 Task: Create a due date automation trigger when advanced on, on the monday of the week before a card is due add fields with custom field "Resume" set to a date not in this week at 11:00 AM.
Action: Mouse moved to (1124, 87)
Screenshot: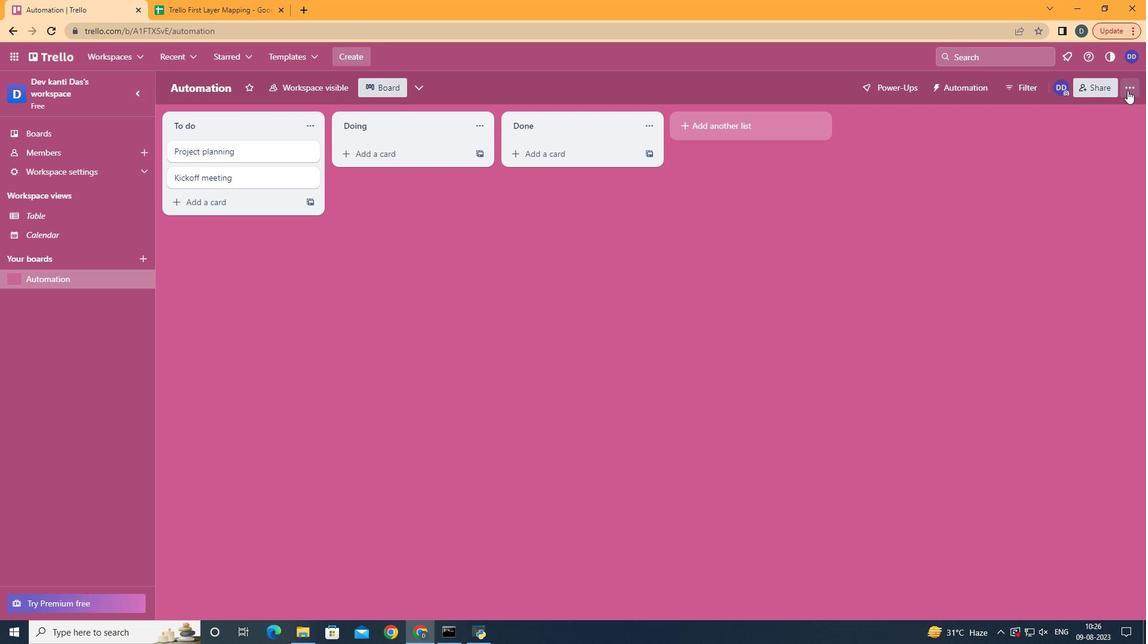
Action: Mouse pressed left at (1124, 87)
Screenshot: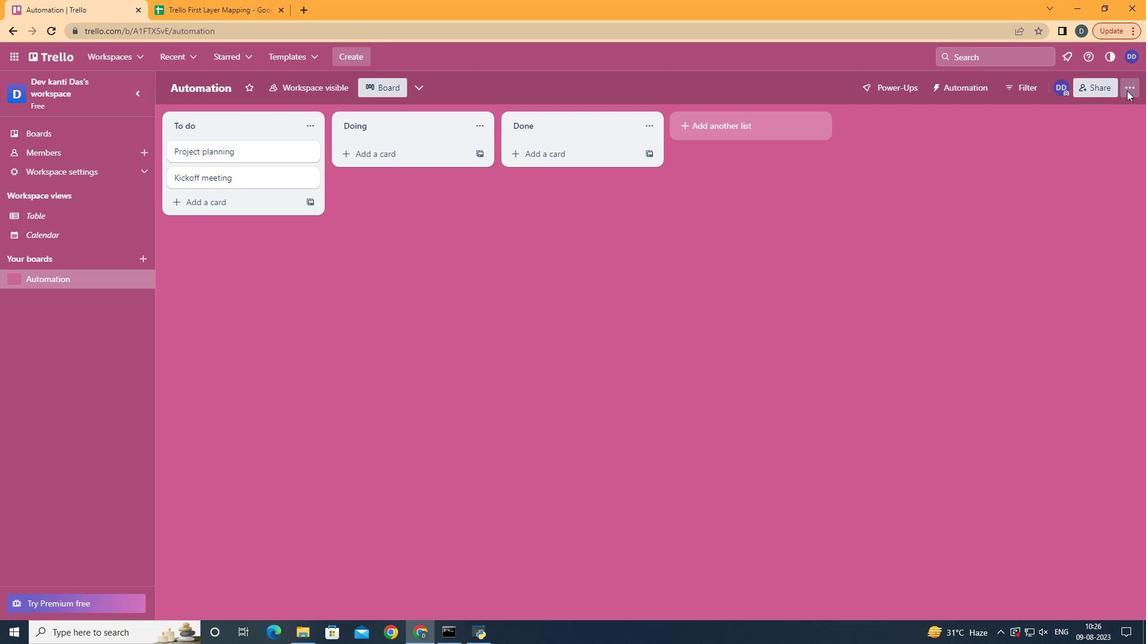 
Action: Mouse moved to (1035, 266)
Screenshot: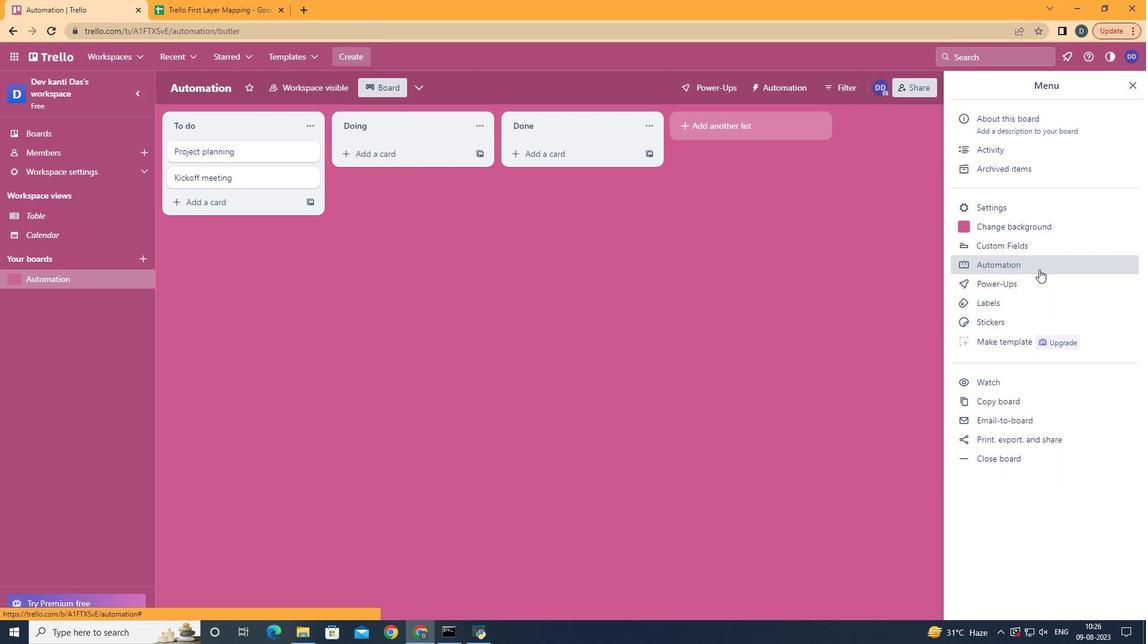 
Action: Mouse pressed left at (1035, 266)
Screenshot: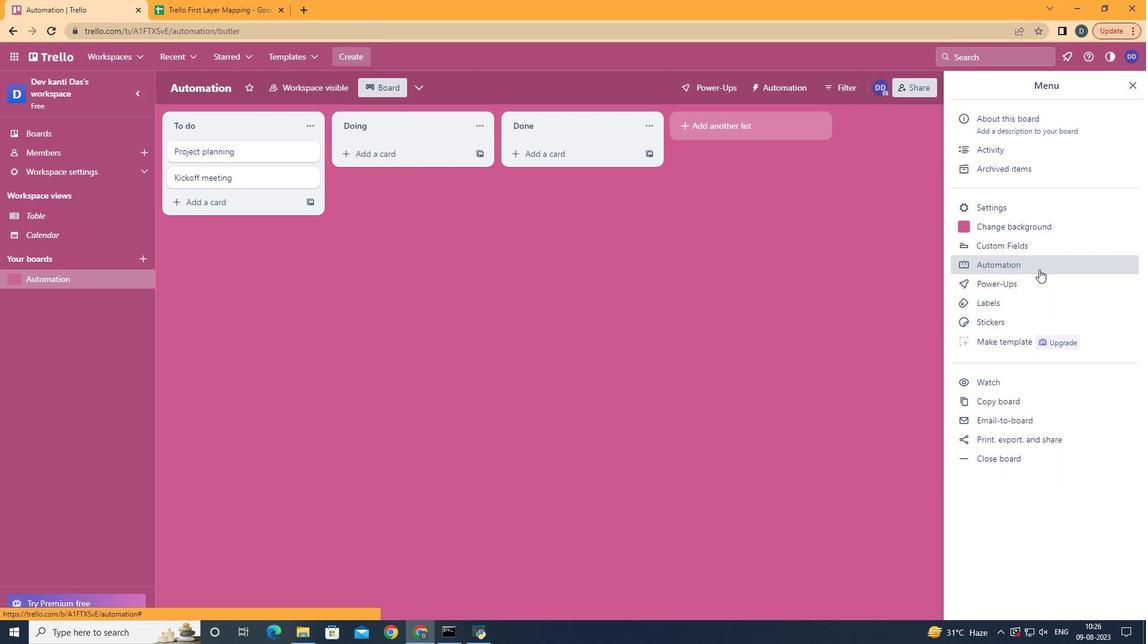 
Action: Mouse moved to (195, 230)
Screenshot: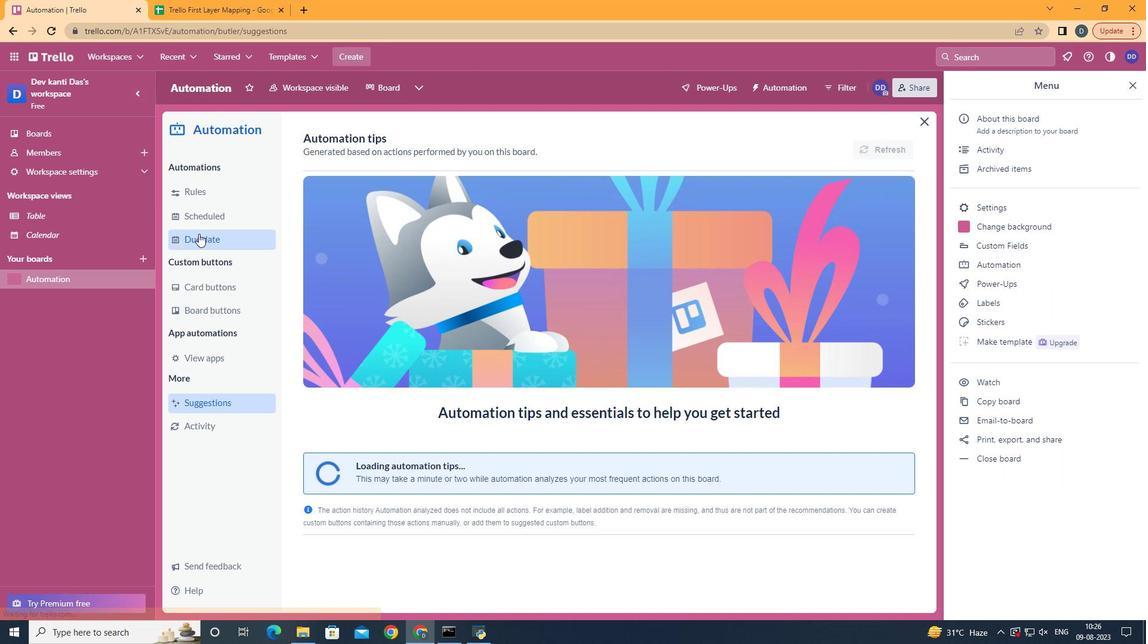 
Action: Mouse pressed left at (195, 230)
Screenshot: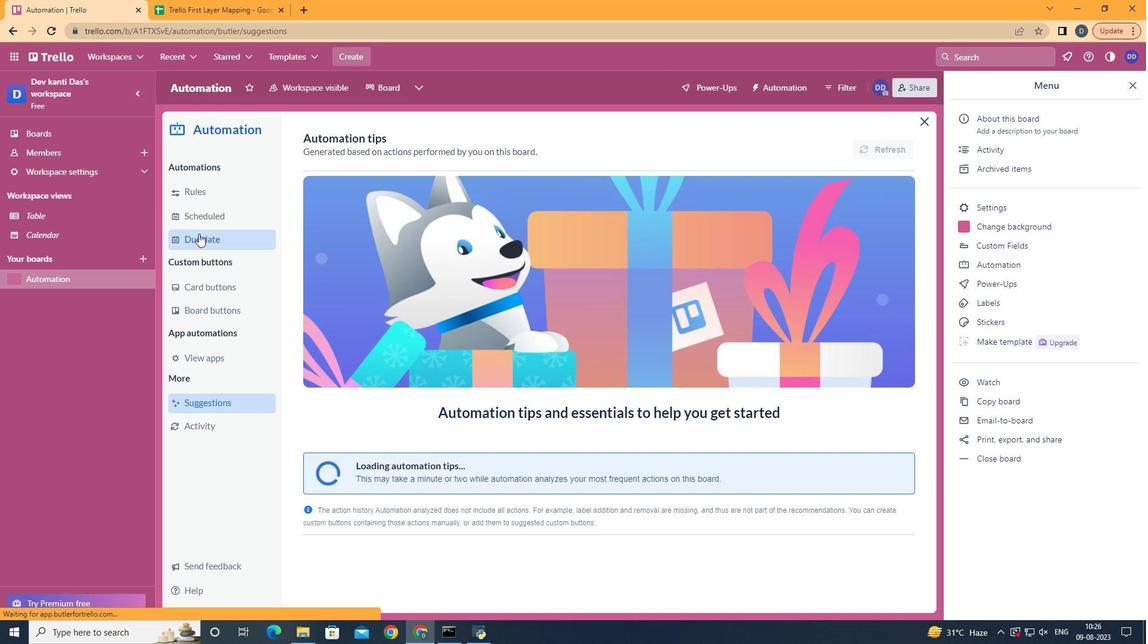 
Action: Mouse moved to (834, 139)
Screenshot: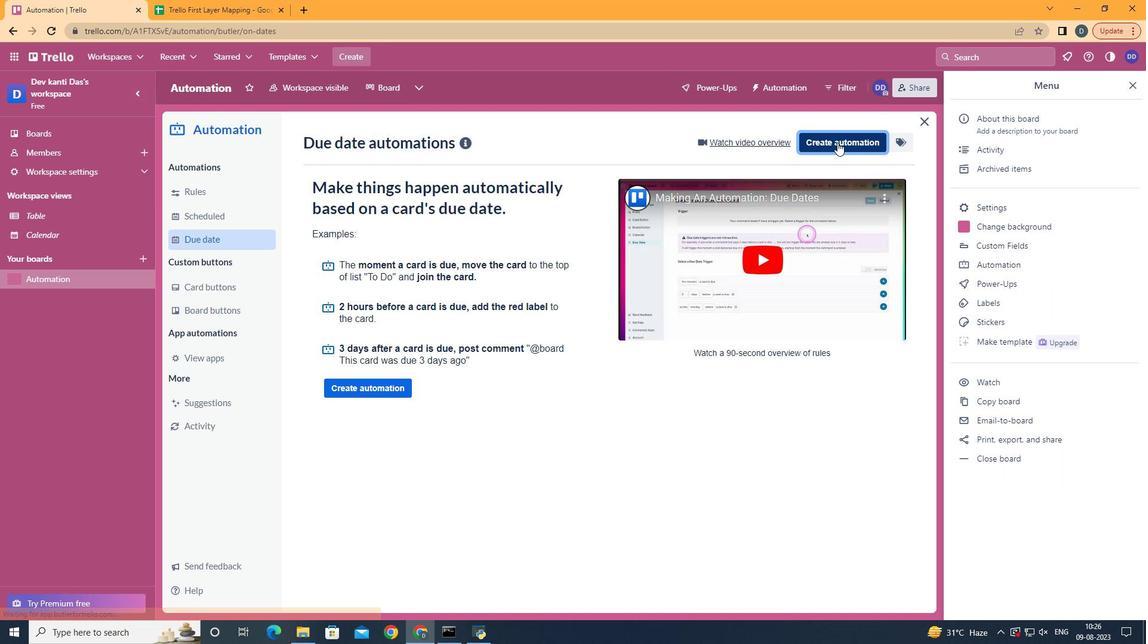 
Action: Mouse pressed left at (834, 139)
Screenshot: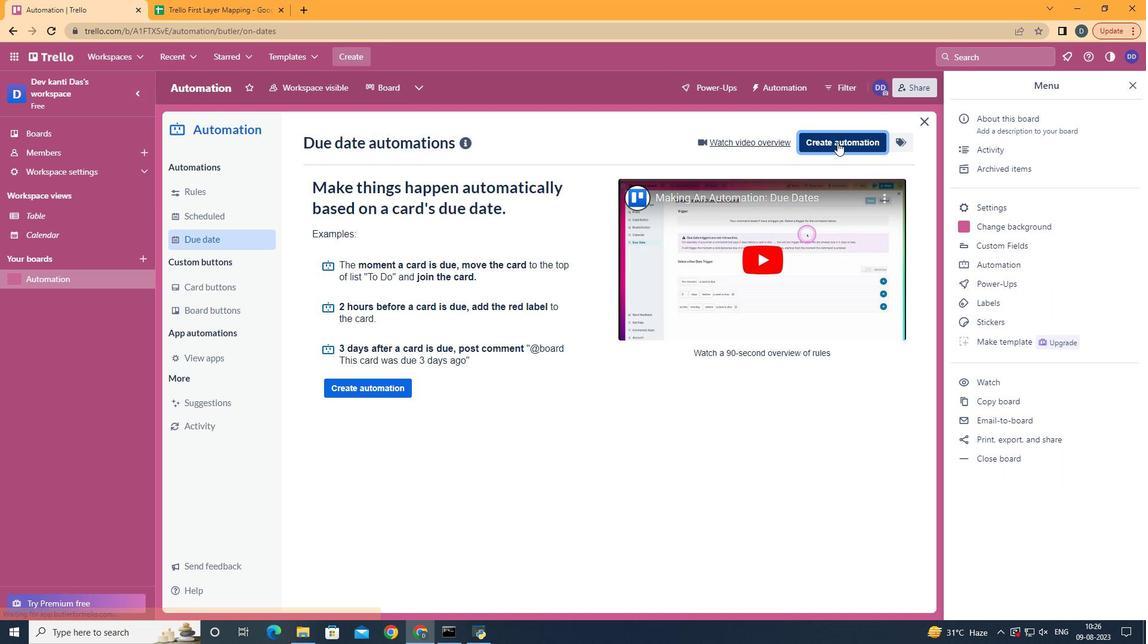 
Action: Mouse moved to (632, 248)
Screenshot: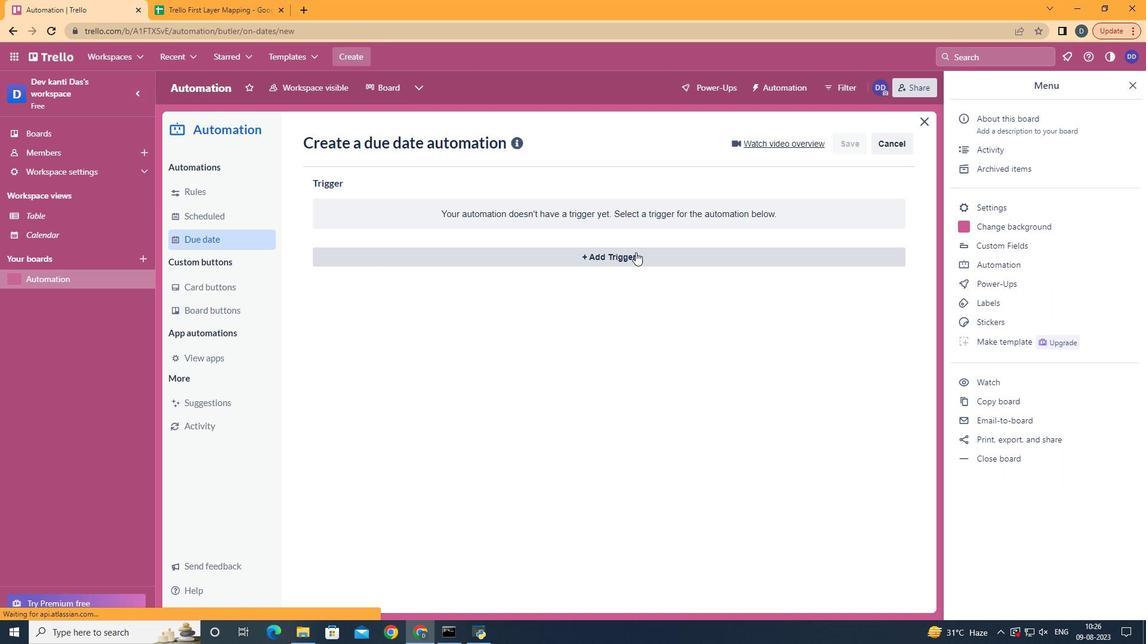 
Action: Mouse pressed left at (632, 248)
Screenshot: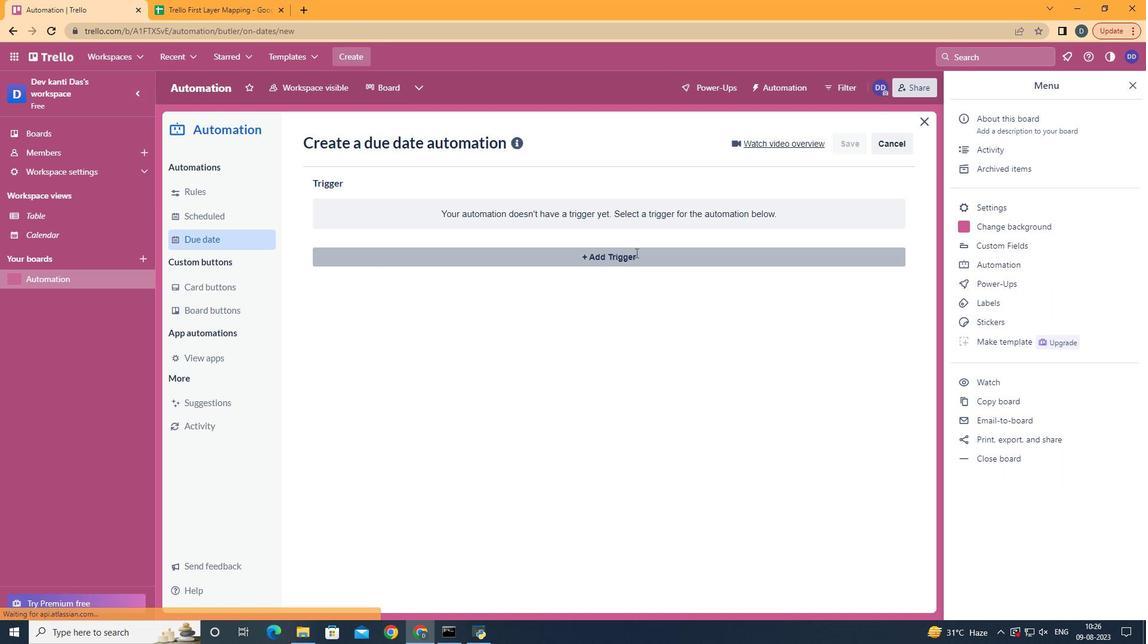 
Action: Mouse moved to (416, 570)
Screenshot: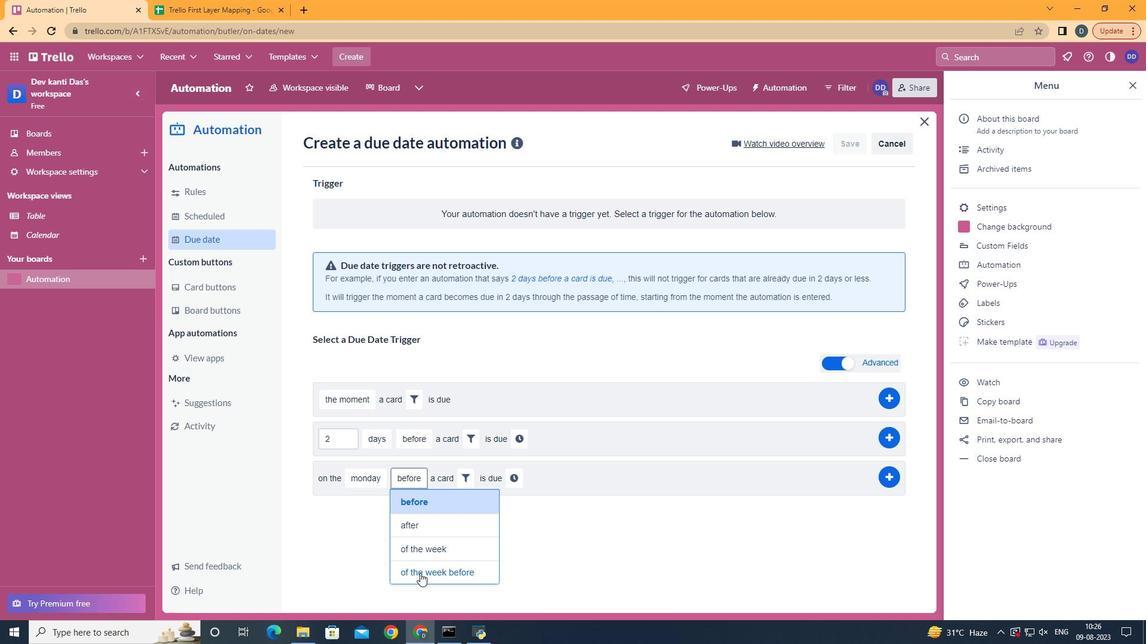 
Action: Mouse pressed left at (416, 570)
Screenshot: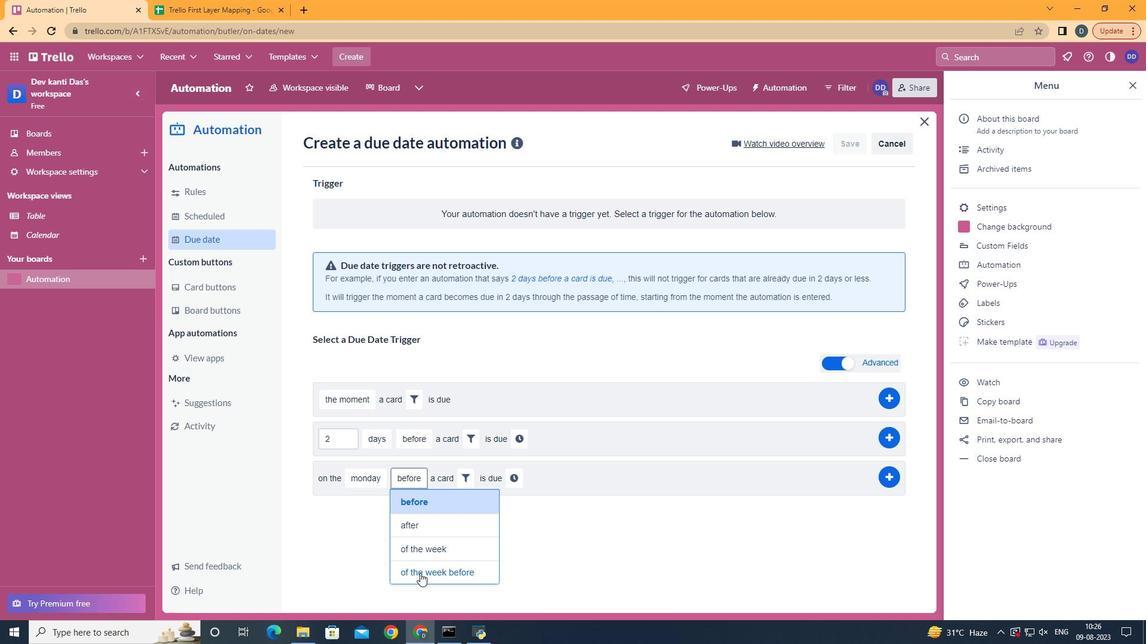 
Action: Mouse moved to (524, 470)
Screenshot: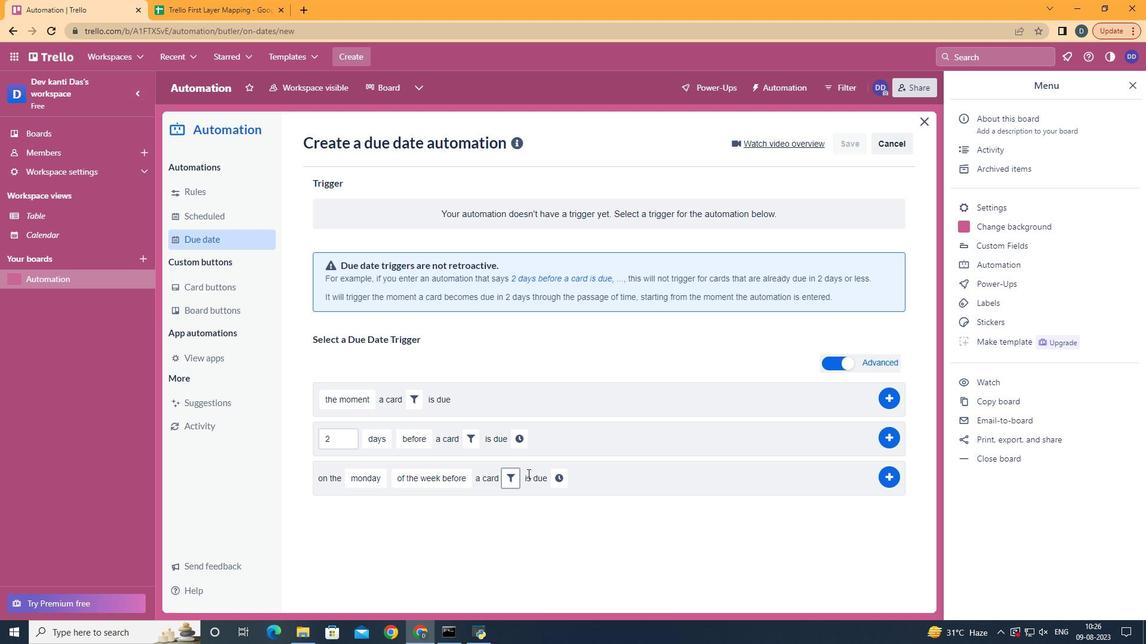 
Action: Mouse pressed left at (499, 472)
Screenshot: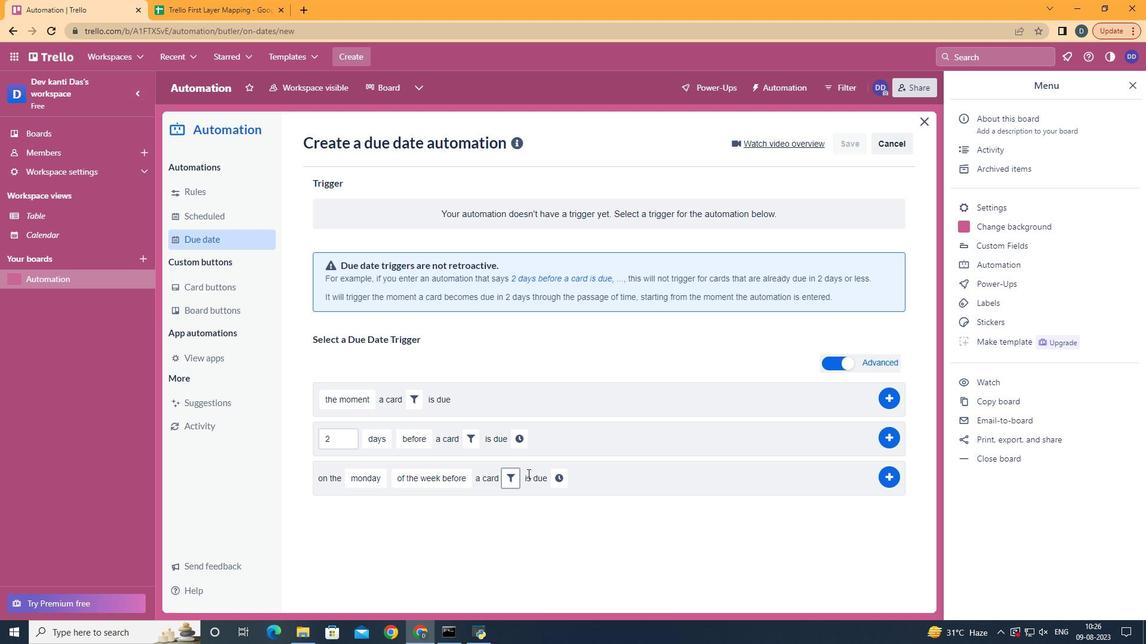 
Action: Mouse pressed left at (524, 470)
Screenshot: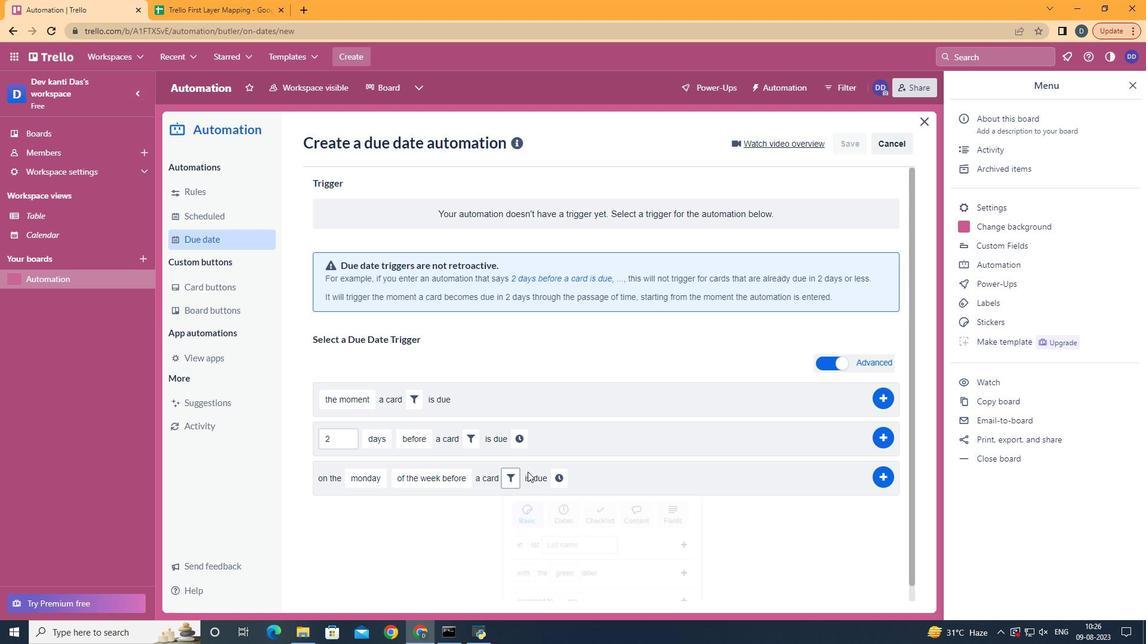 
Action: Mouse moved to (705, 513)
Screenshot: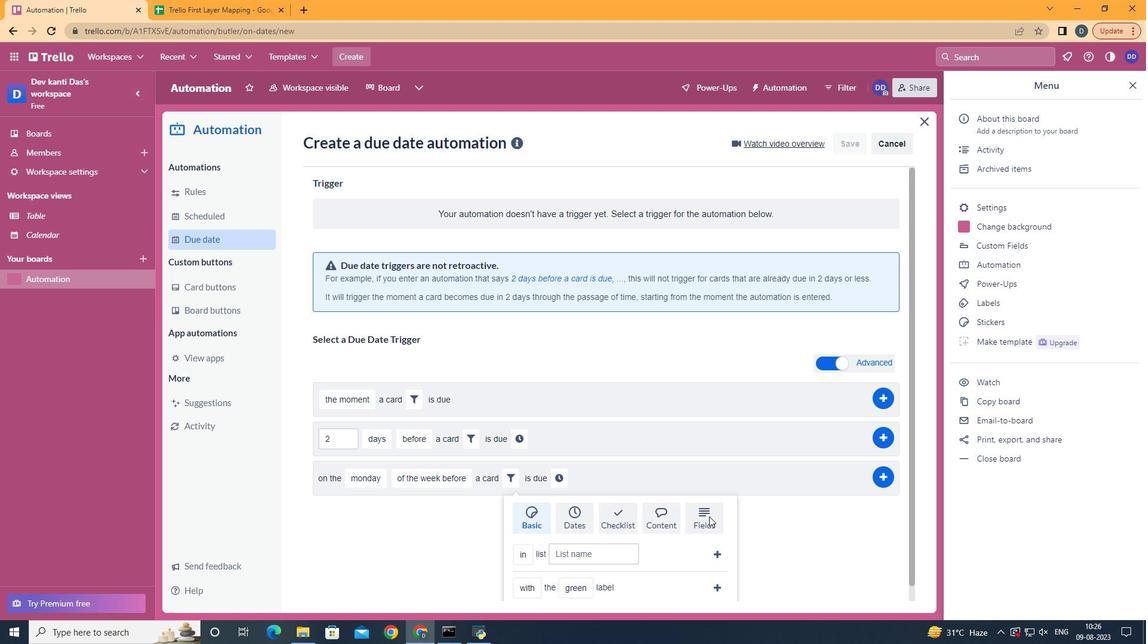 
Action: Mouse pressed left at (705, 513)
Screenshot: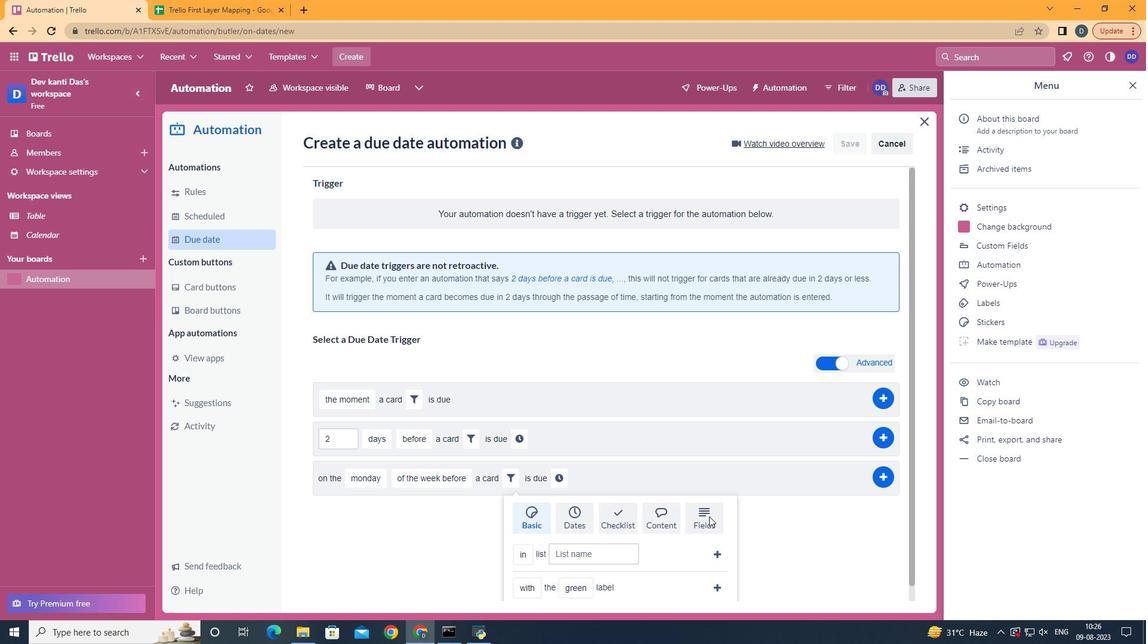 
Action: Mouse moved to (706, 511)
Screenshot: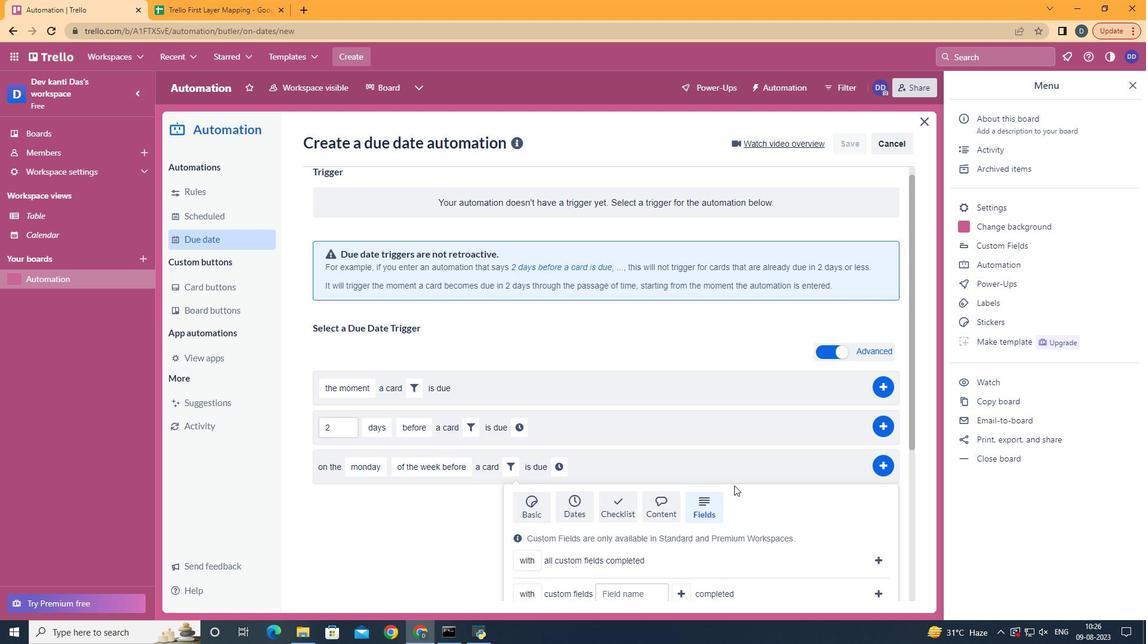 
Action: Mouse scrolled (706, 511) with delta (0, 0)
Screenshot: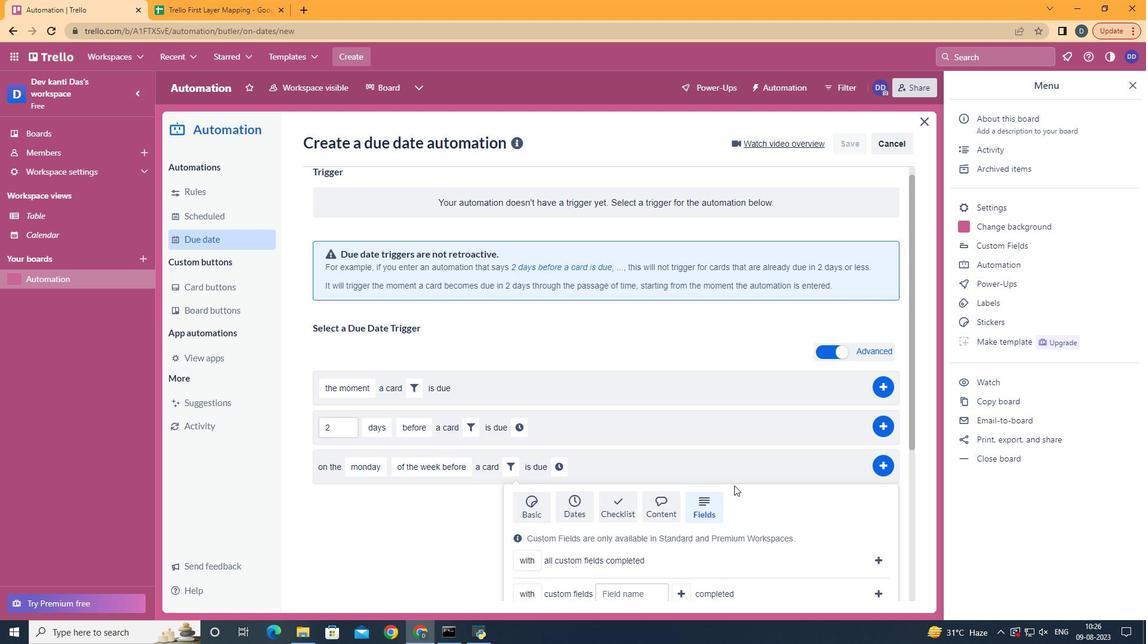 
Action: Mouse scrolled (706, 511) with delta (0, 0)
Screenshot: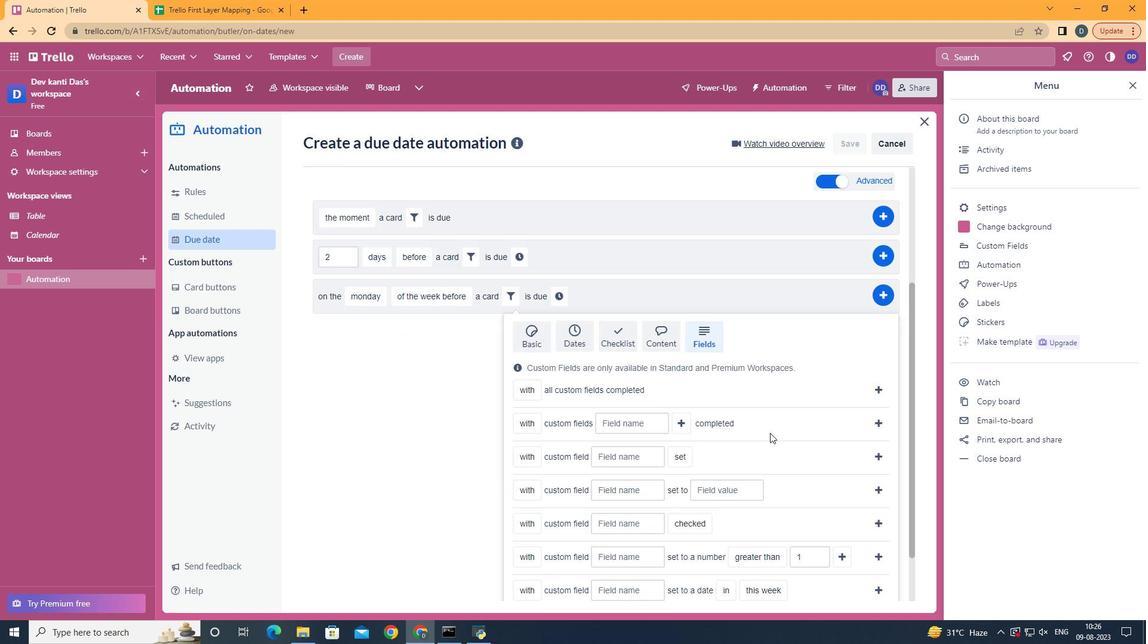 
Action: Mouse moved to (706, 510)
Screenshot: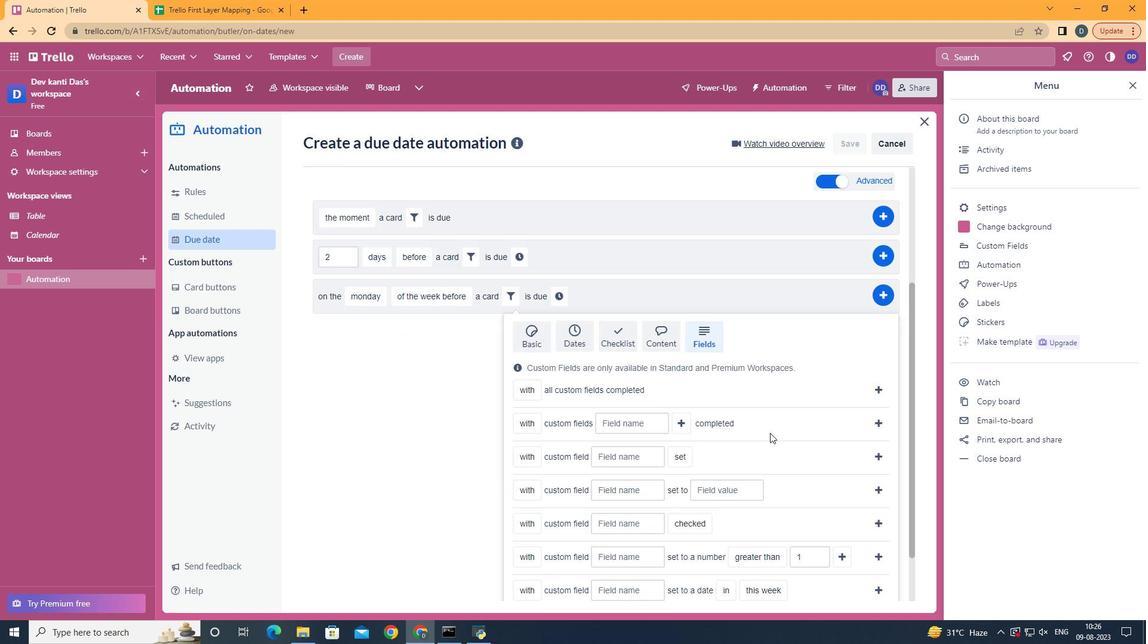 
Action: Mouse scrolled (706, 509) with delta (0, 0)
Screenshot: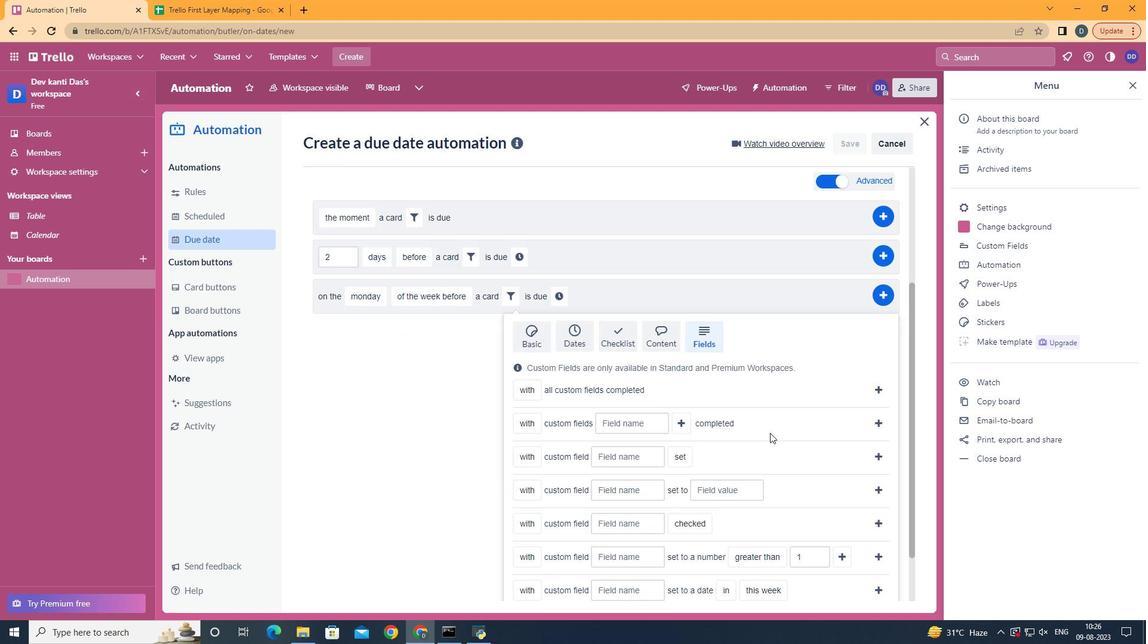 
Action: Mouse moved to (711, 504)
Screenshot: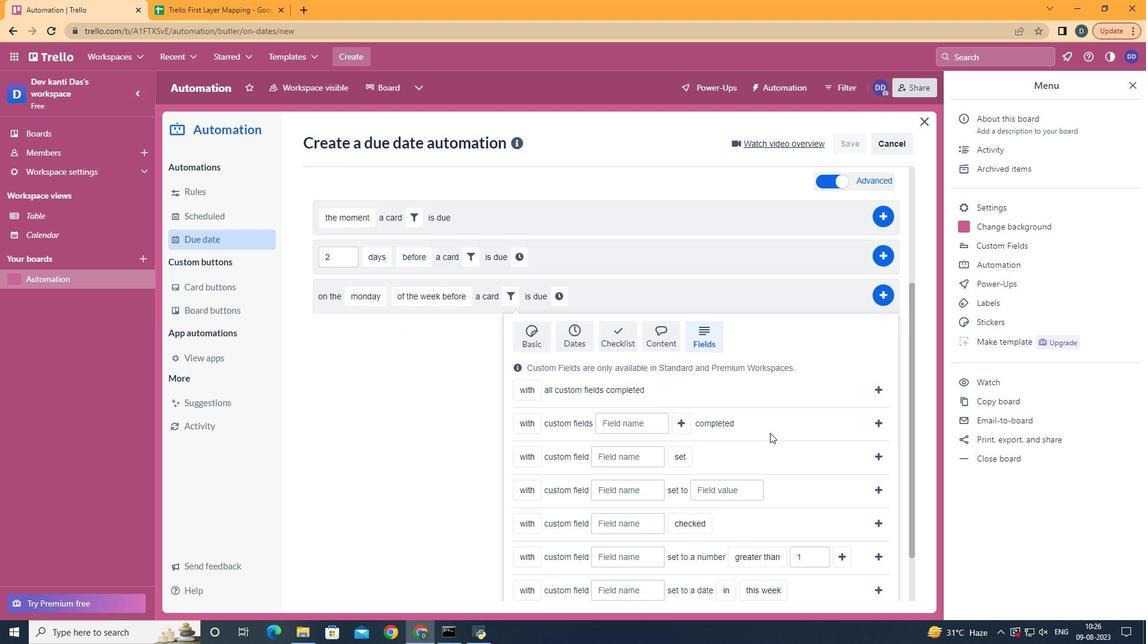
Action: Mouse scrolled (708, 506) with delta (0, 0)
Screenshot: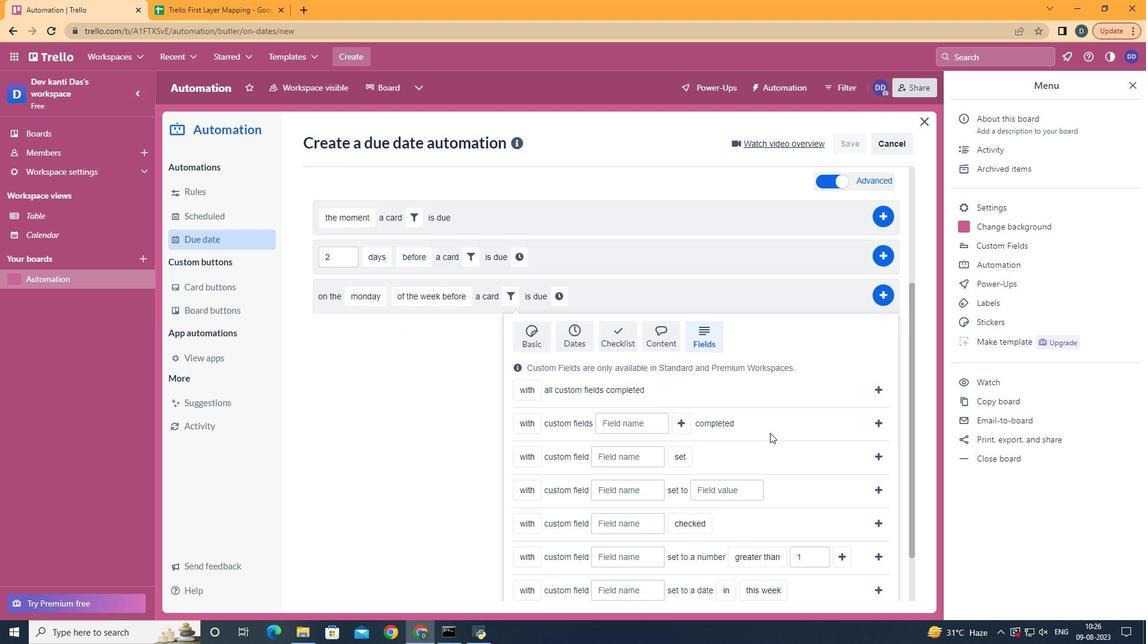 
Action: Mouse moved to (712, 500)
Screenshot: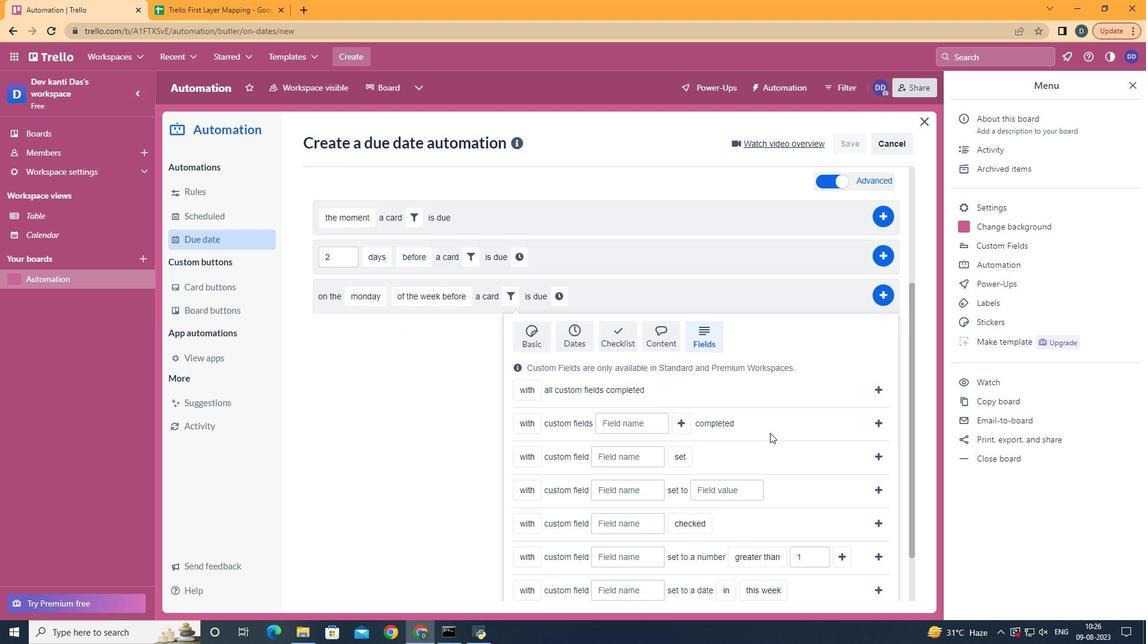 
Action: Mouse scrolled (711, 503) with delta (0, 0)
Screenshot: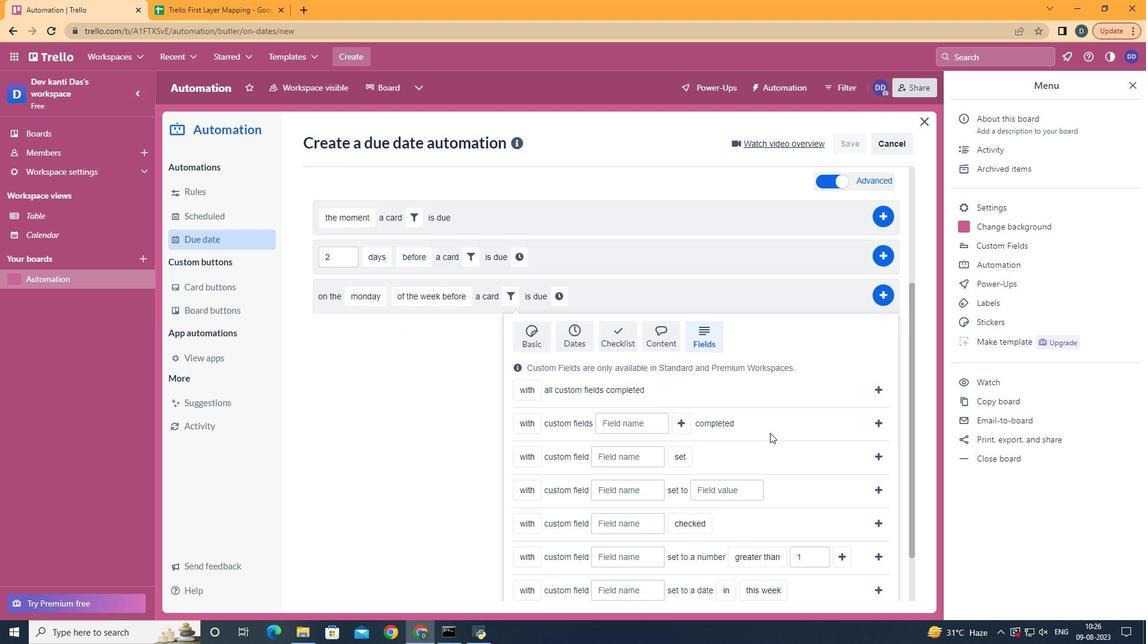 
Action: Mouse moved to (720, 490)
Screenshot: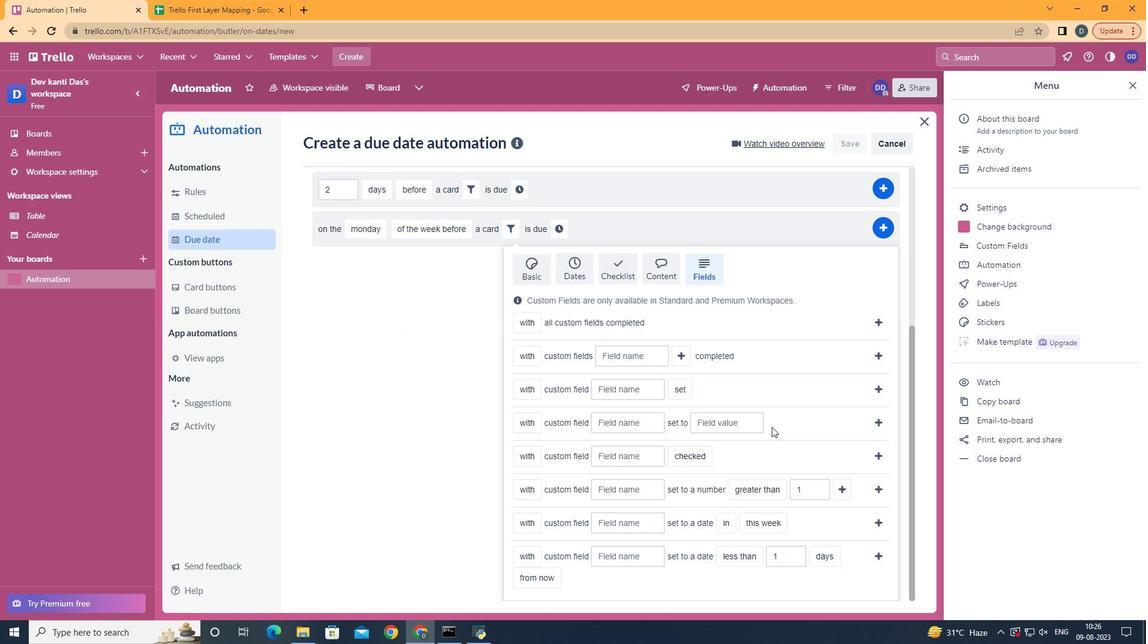 
Action: Mouse scrolled (715, 495) with delta (0, 0)
Screenshot: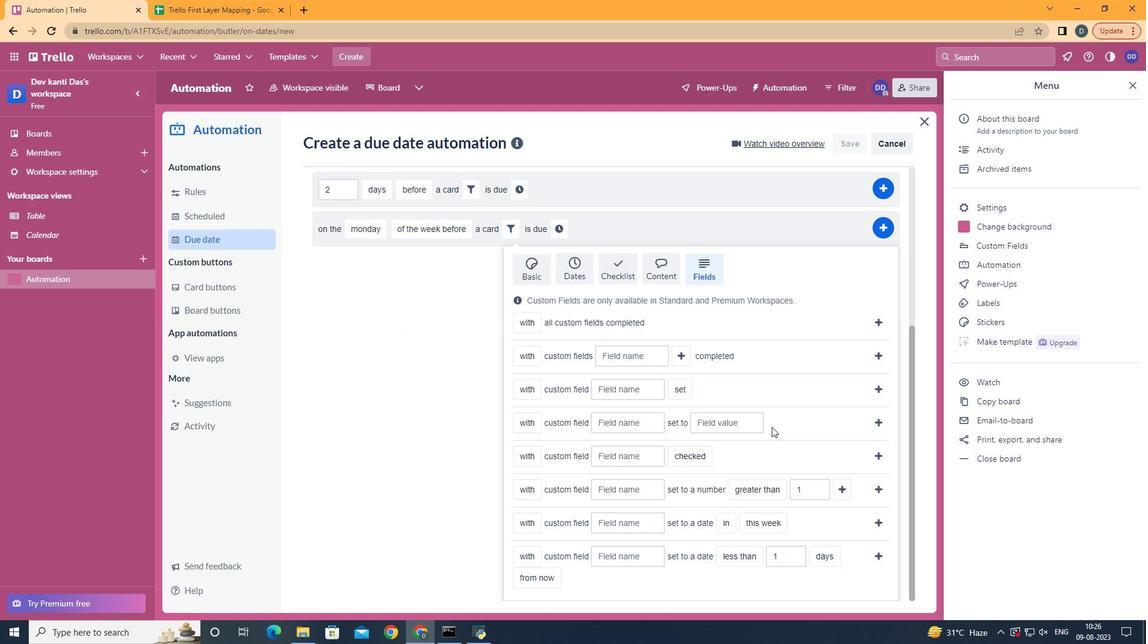 
Action: Mouse moved to (726, 483)
Screenshot: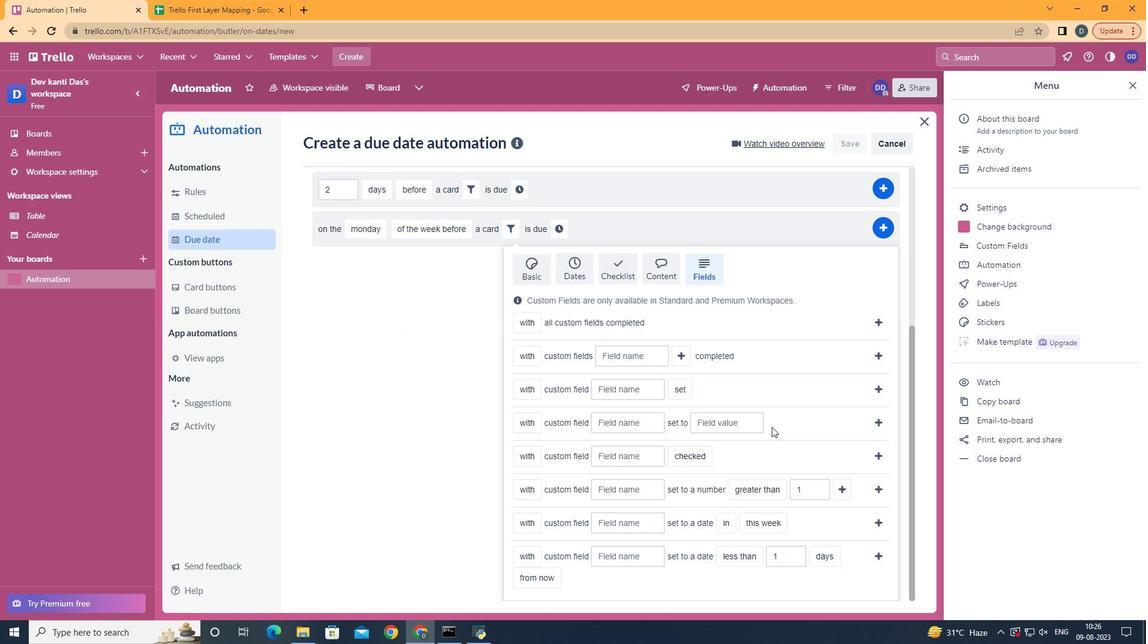 
Action: Mouse scrolled (724, 487) with delta (0, 0)
Screenshot: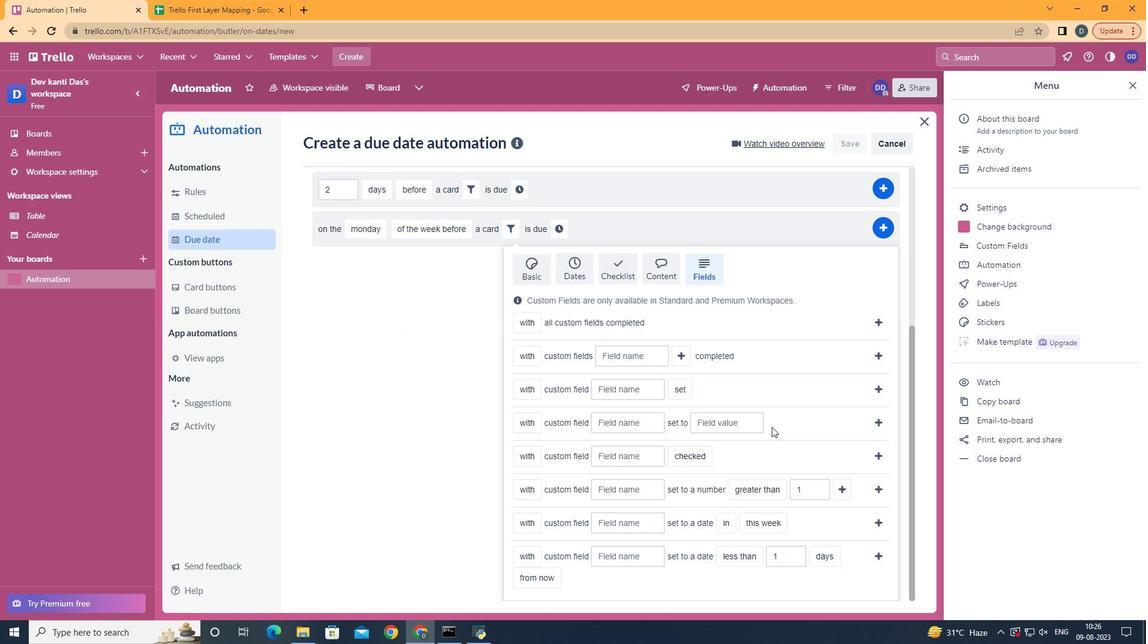 
Action: Mouse moved to (533, 537)
Screenshot: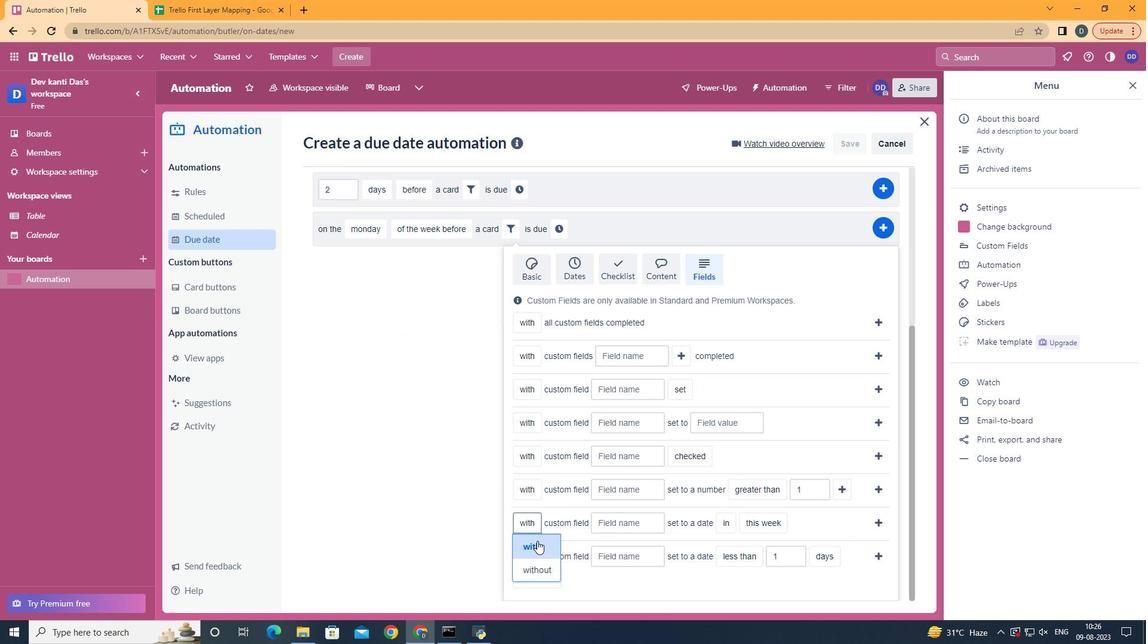 
Action: Mouse pressed left at (533, 537)
Screenshot: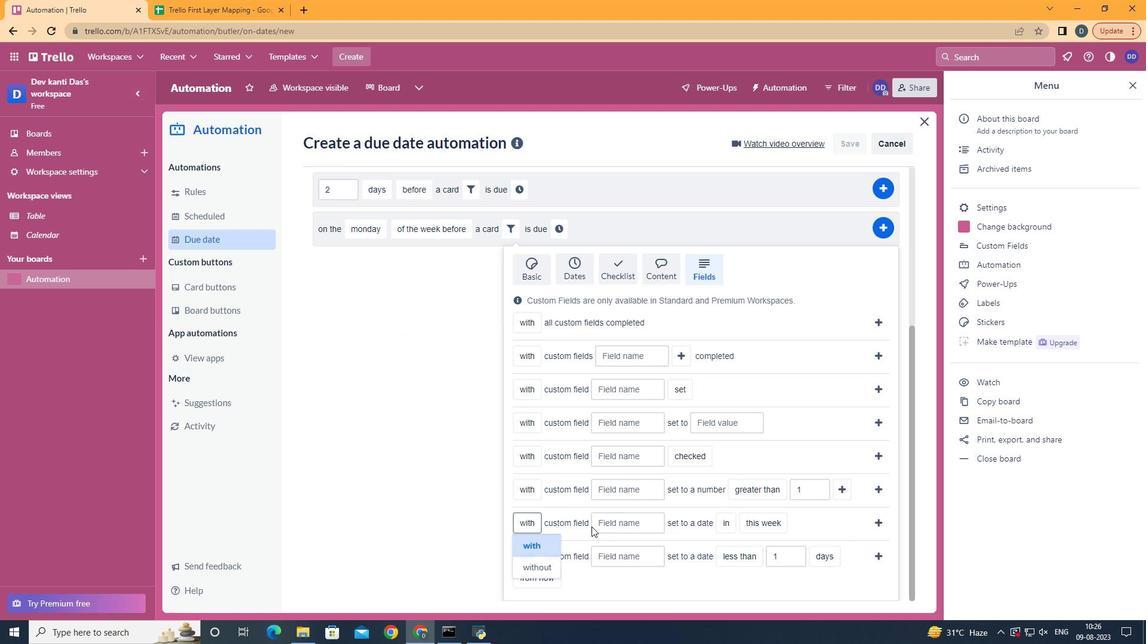 
Action: Mouse moved to (645, 512)
Screenshot: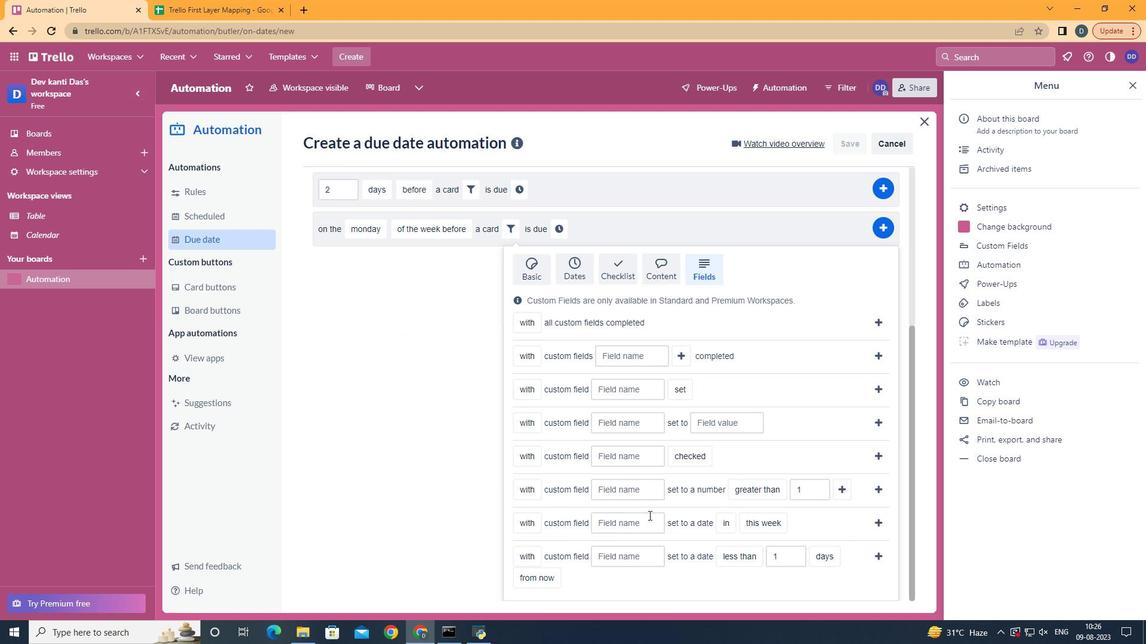
Action: Mouse pressed left at (645, 512)
Screenshot: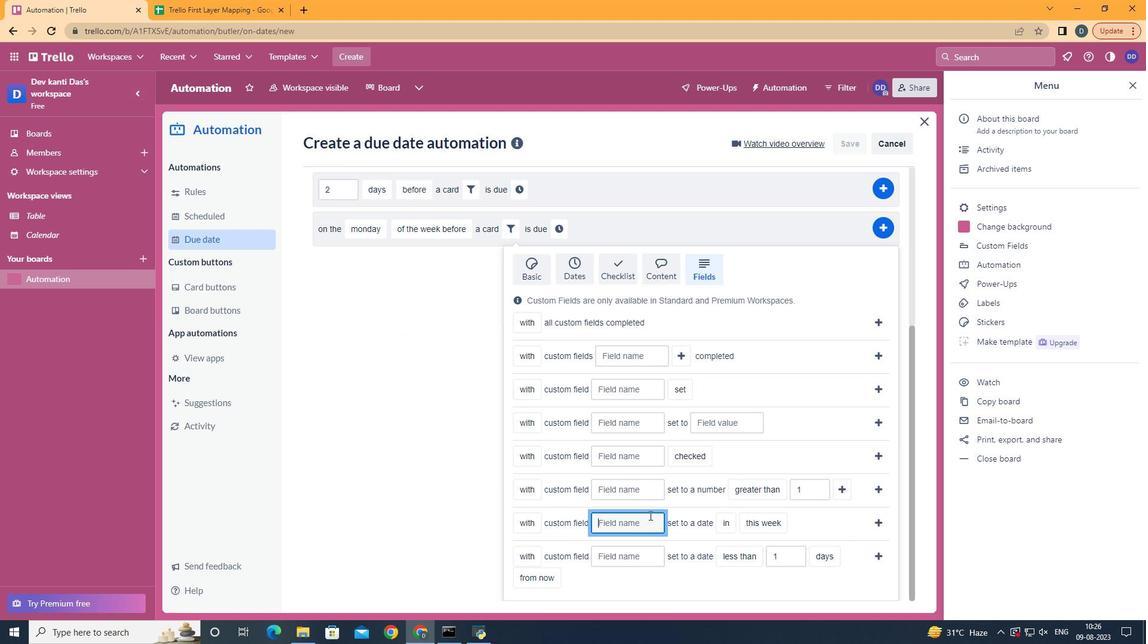 
Action: Mouse moved to (645, 512)
Screenshot: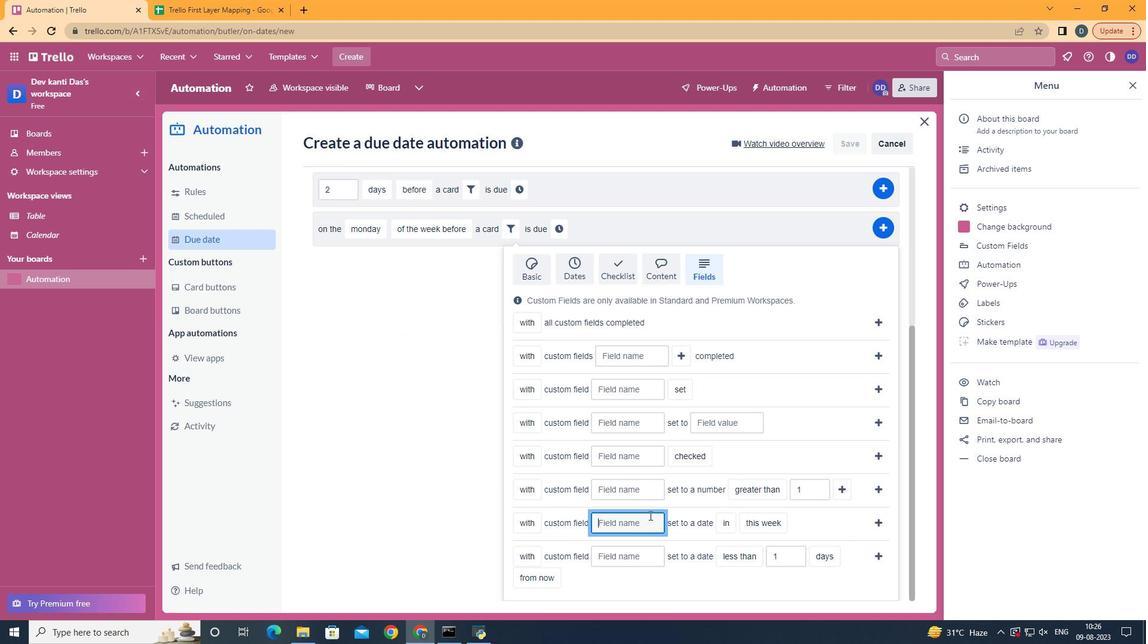 
Action: Key pressed <Key.shift>Resume
Screenshot: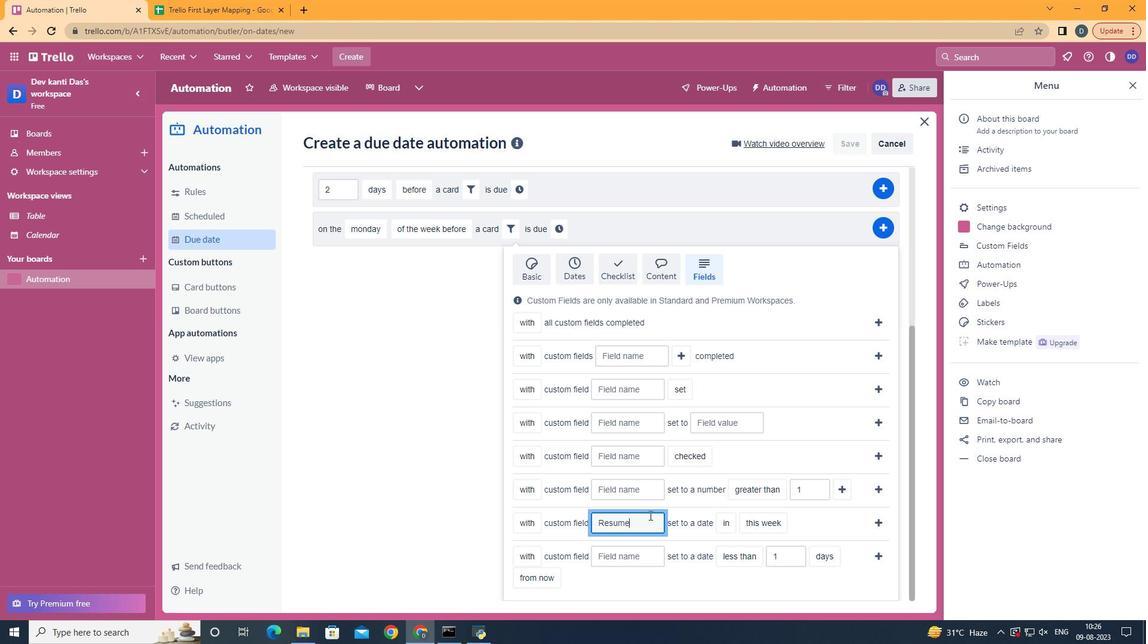 
Action: Mouse moved to (725, 573)
Screenshot: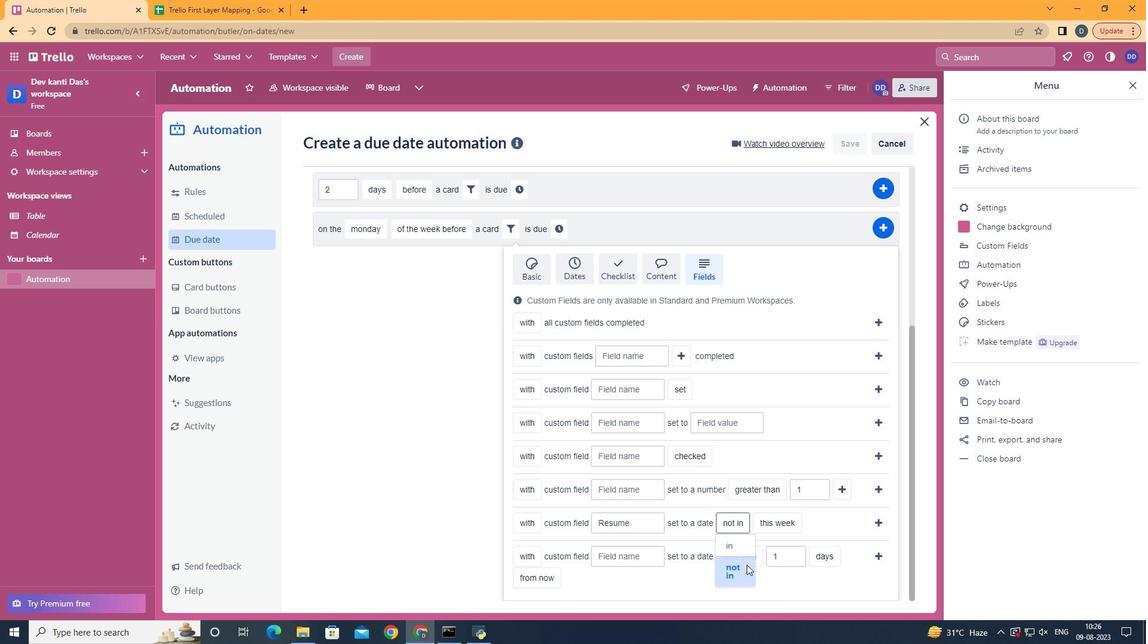 
Action: Mouse pressed left at (725, 573)
Screenshot: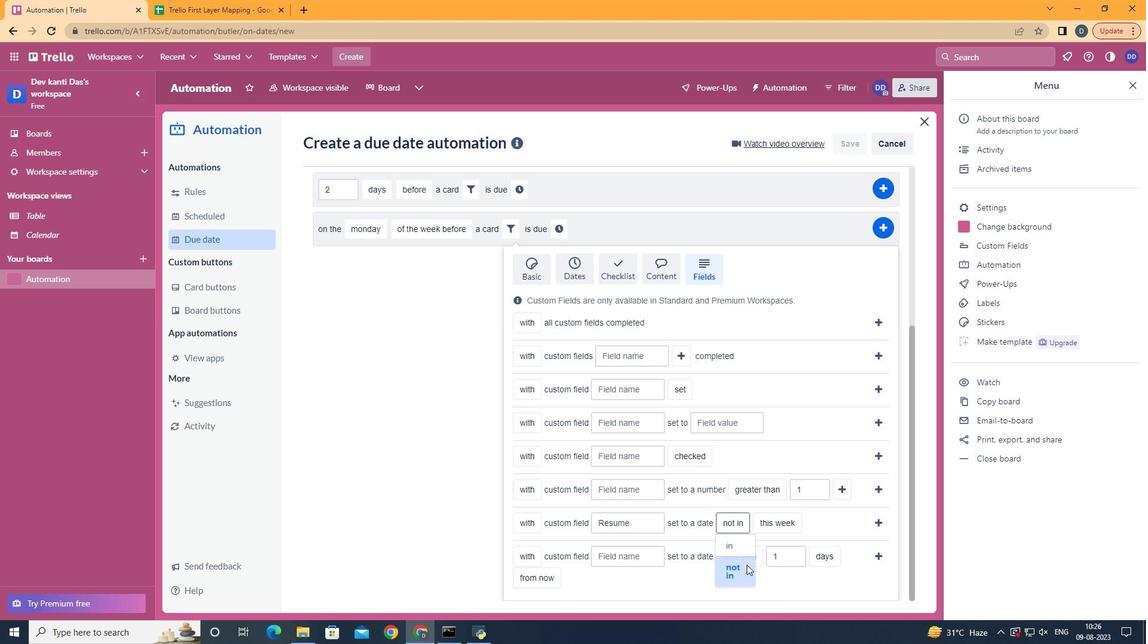 
Action: Mouse moved to (776, 540)
Screenshot: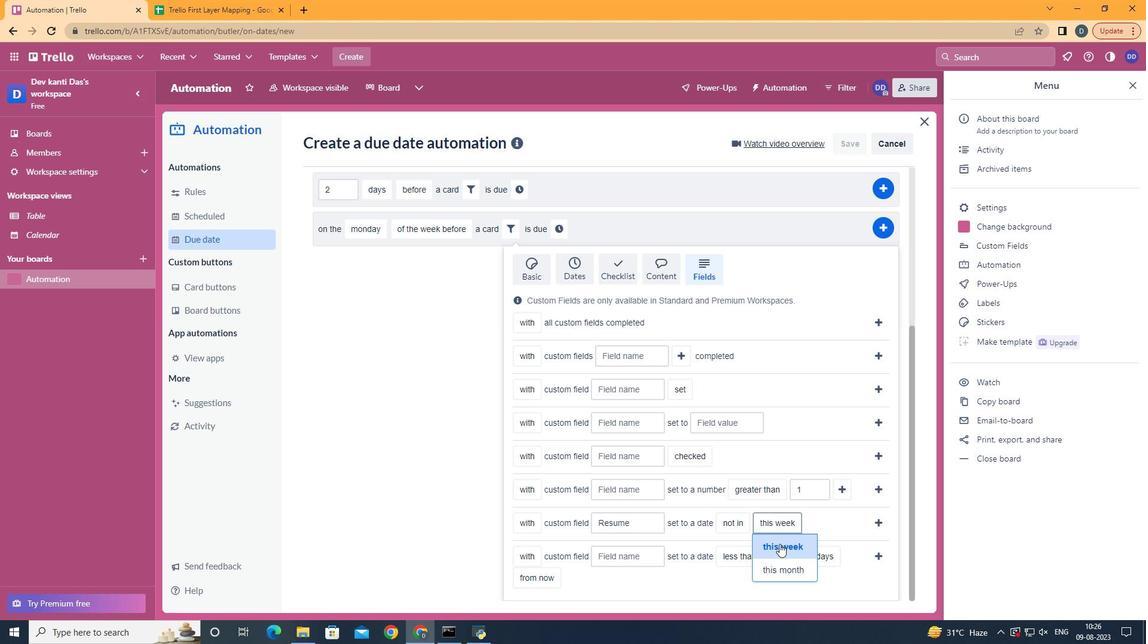 
Action: Mouse pressed left at (776, 540)
Screenshot: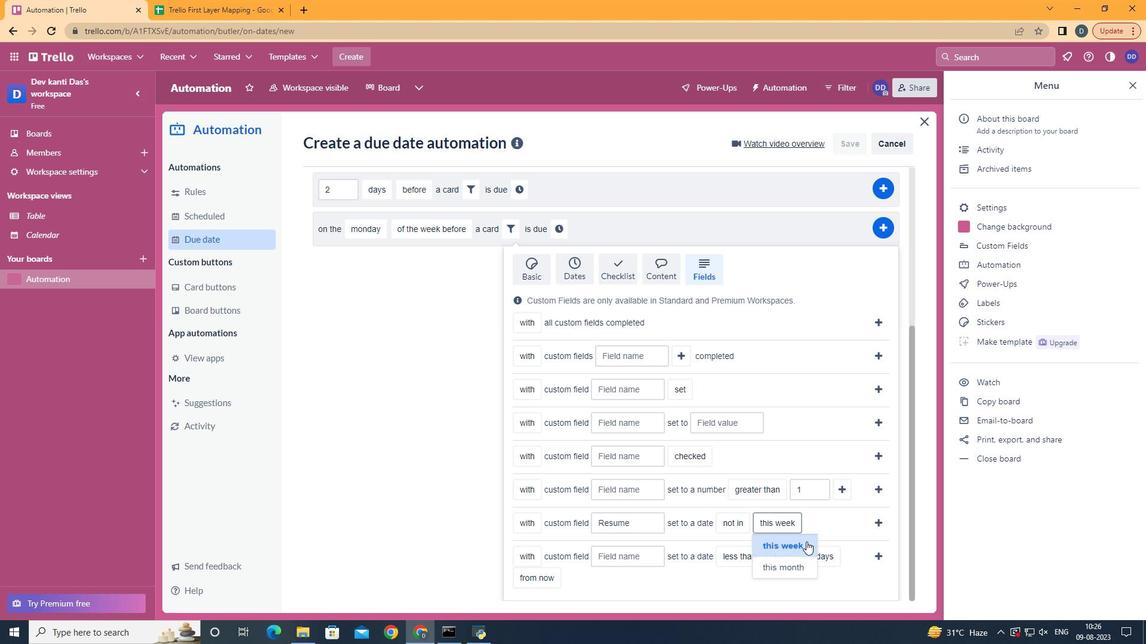 
Action: Mouse moved to (878, 516)
Screenshot: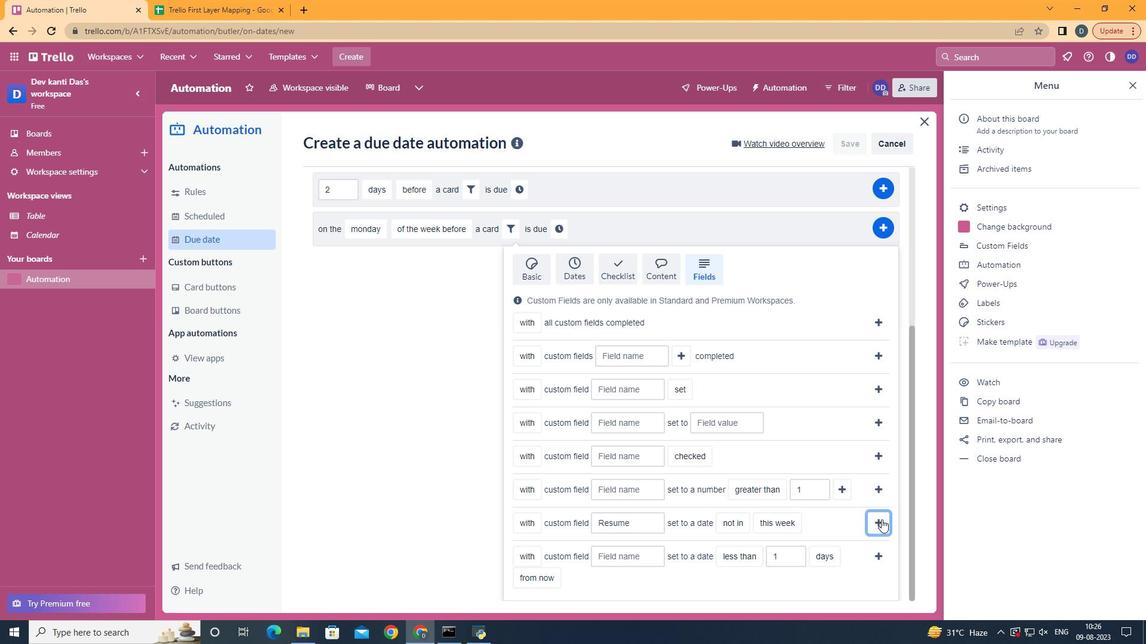 
Action: Mouse pressed left at (878, 516)
Screenshot: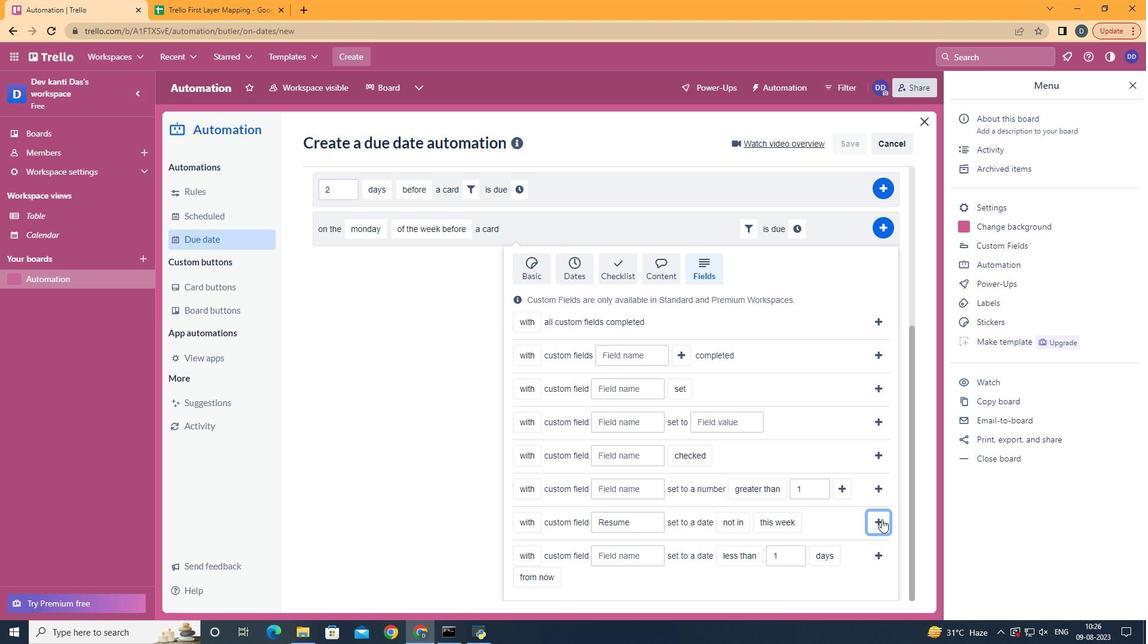 
Action: Mouse moved to (794, 479)
Screenshot: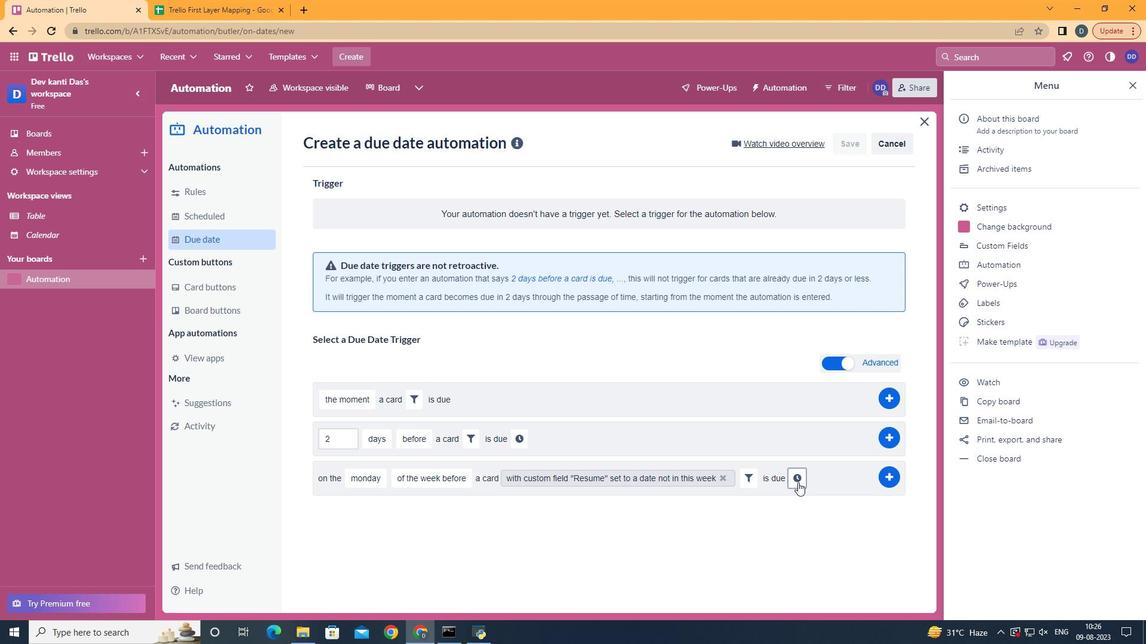 
Action: Mouse pressed left at (794, 479)
Screenshot: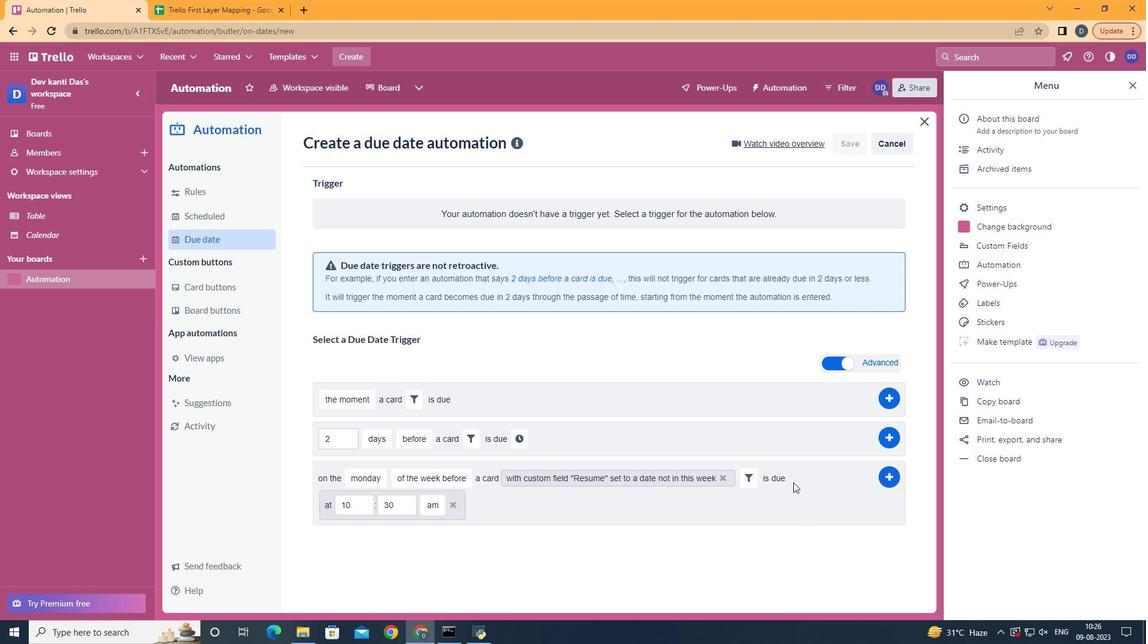 
Action: Mouse moved to (349, 500)
Screenshot: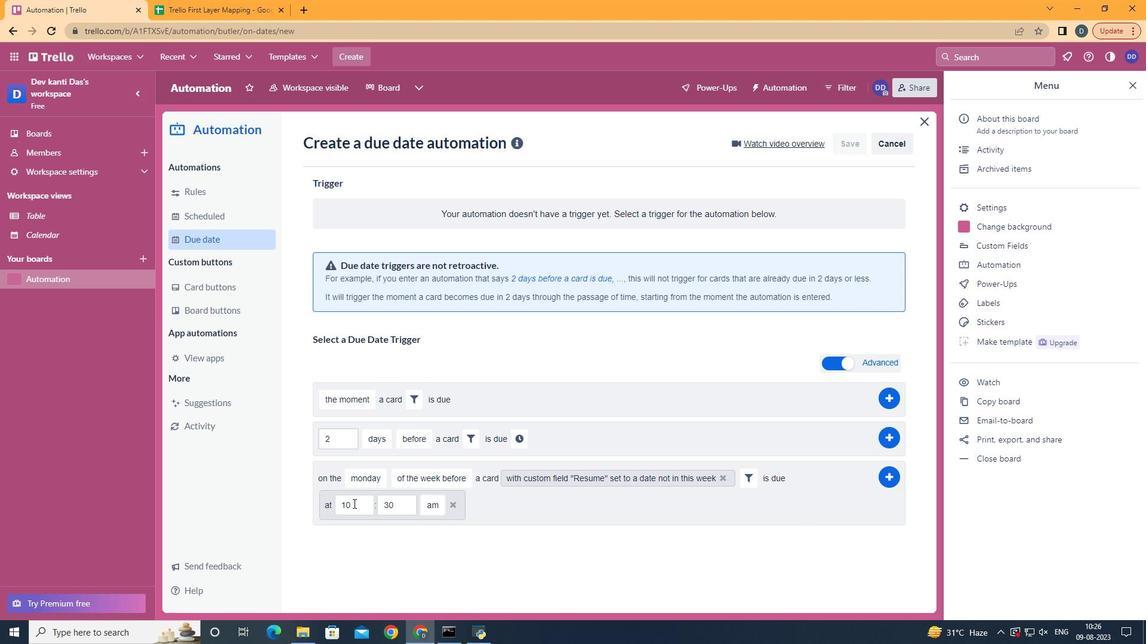 
Action: Mouse pressed left at (349, 500)
Screenshot: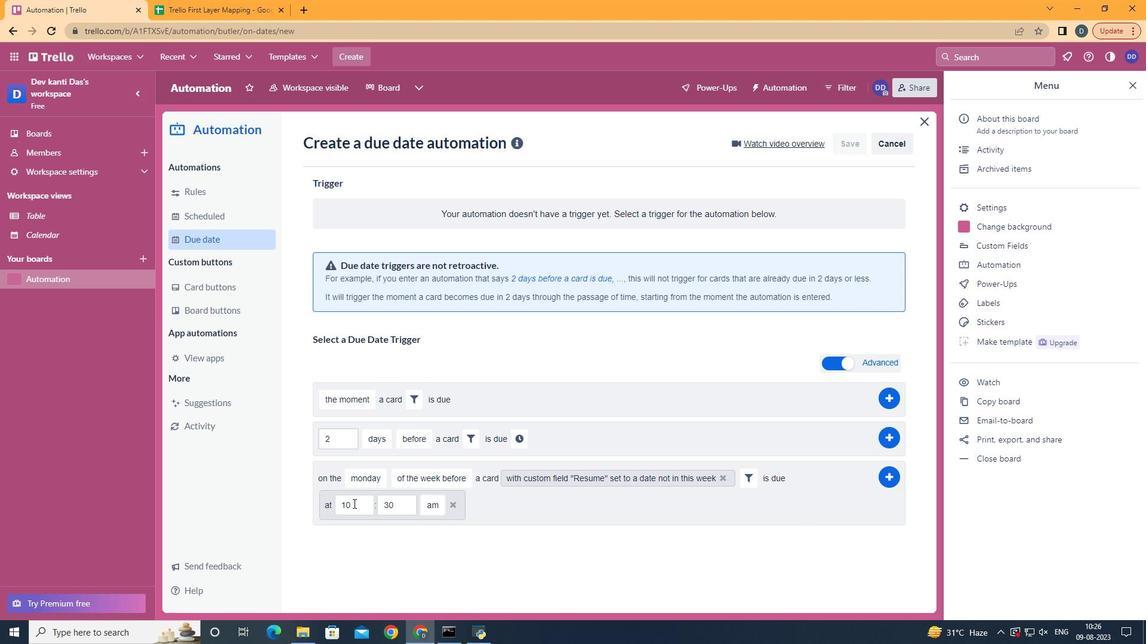 
Action: Mouse moved to (349, 500)
Screenshot: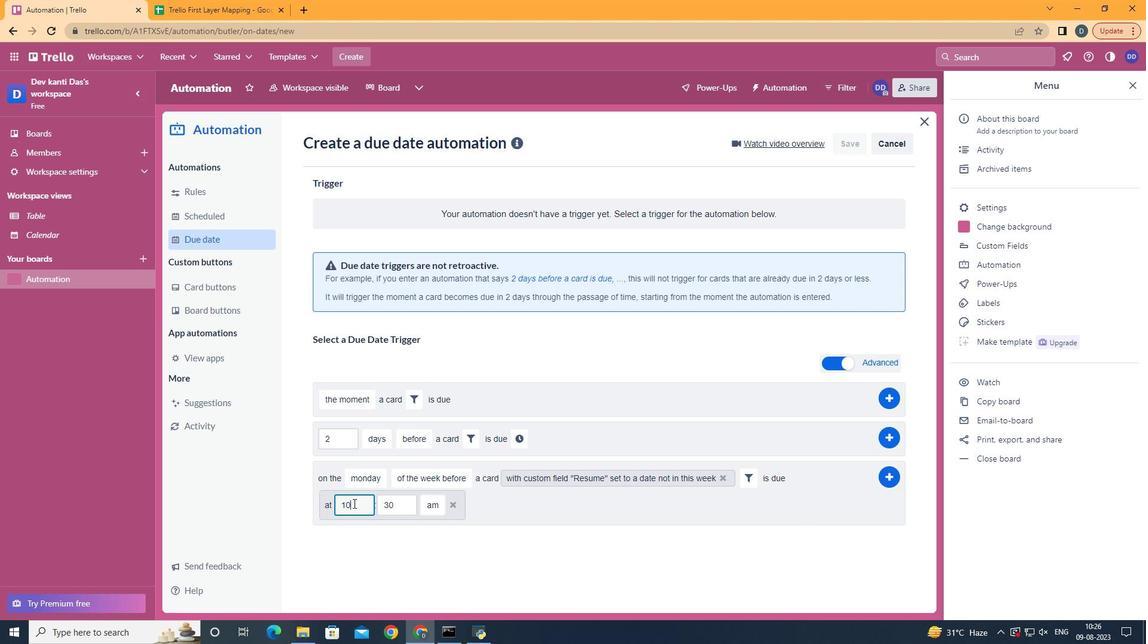
Action: Key pressed <Key.backspace>1
Screenshot: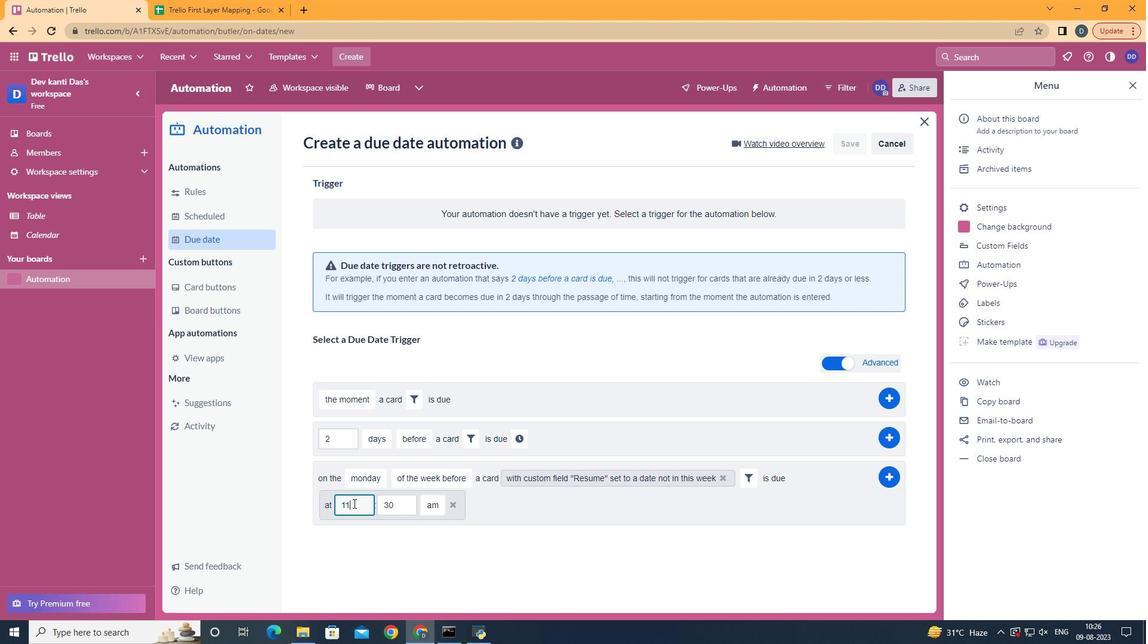 
Action: Mouse moved to (397, 507)
Screenshot: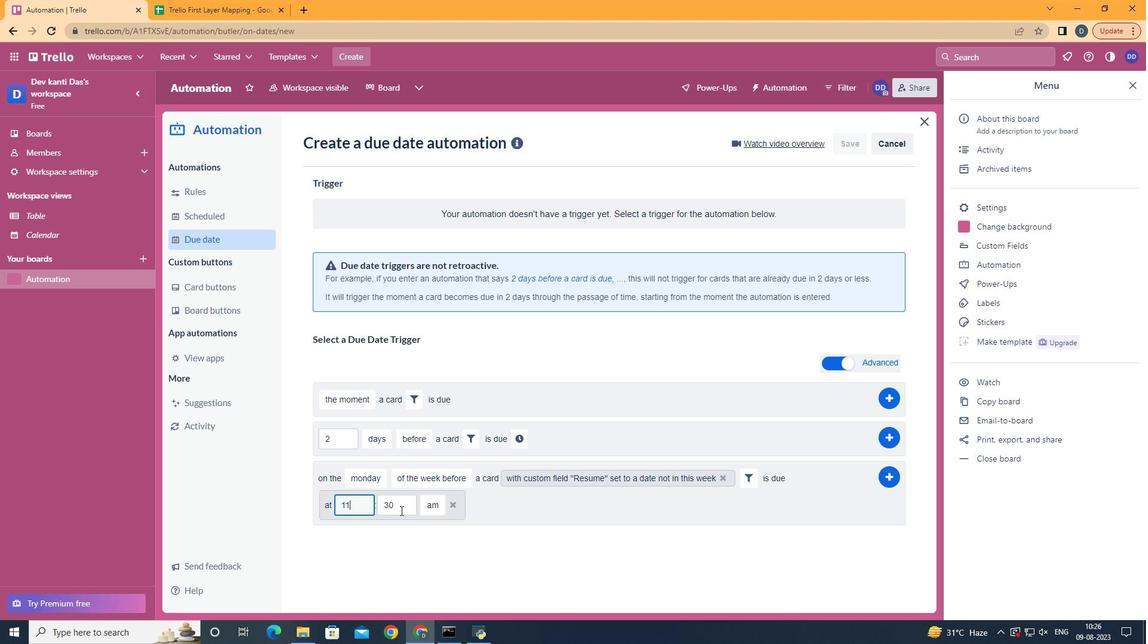 
Action: Mouse pressed left at (397, 507)
Screenshot: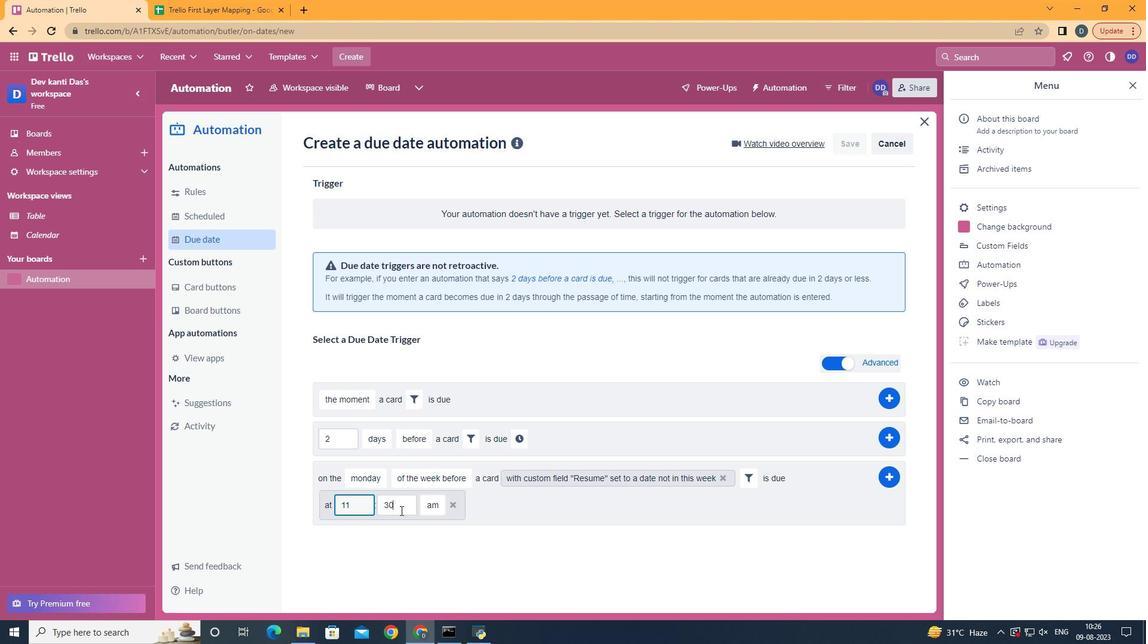 
Action: Key pressed <Key.backspace>
Screenshot: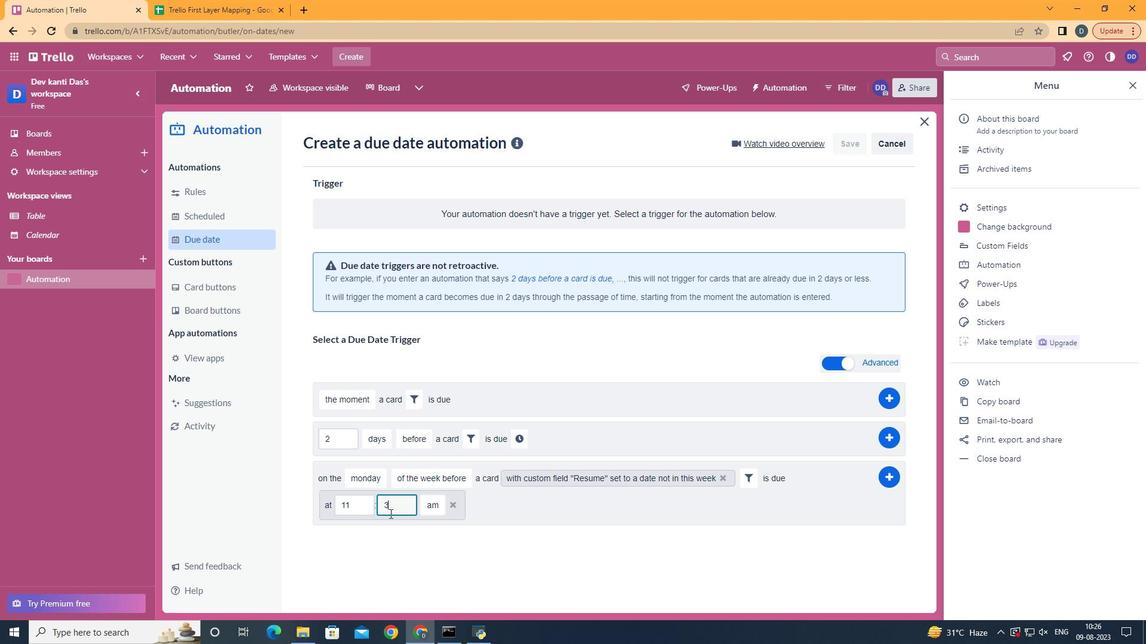 
Action: Mouse moved to (386, 510)
Screenshot: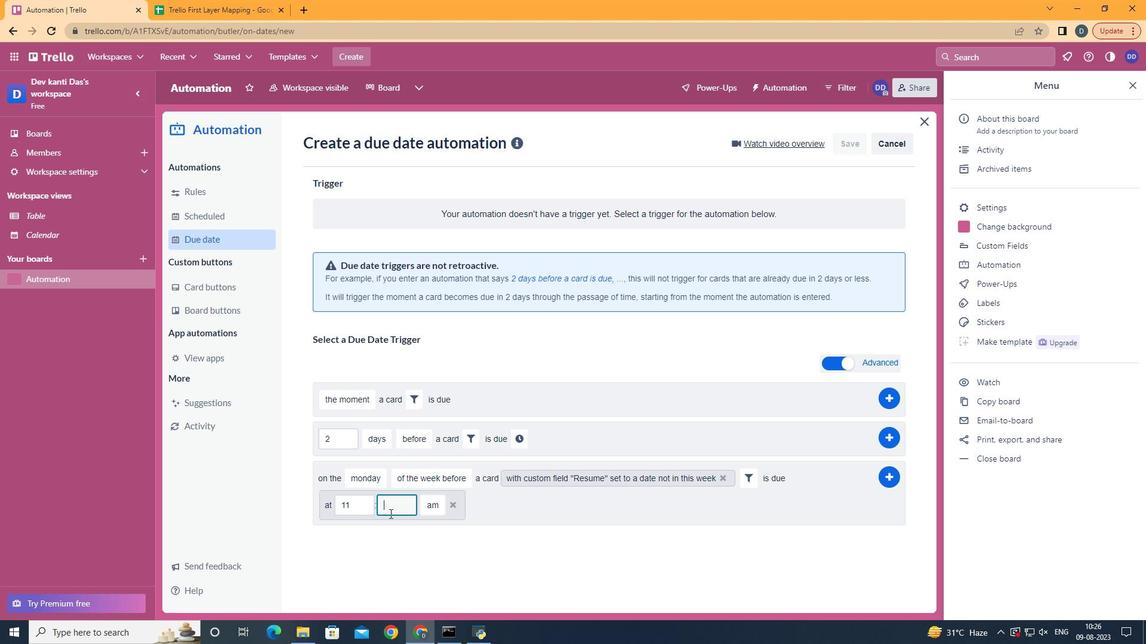 
Action: Key pressed <Key.backspace>00
Screenshot: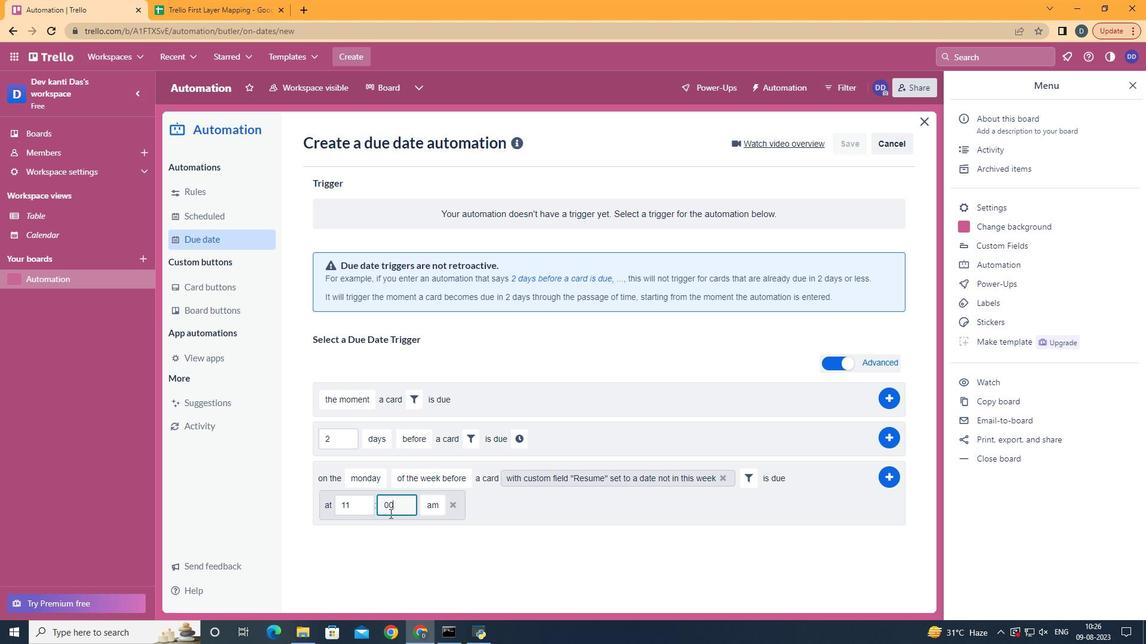 
Action: Mouse moved to (881, 471)
Screenshot: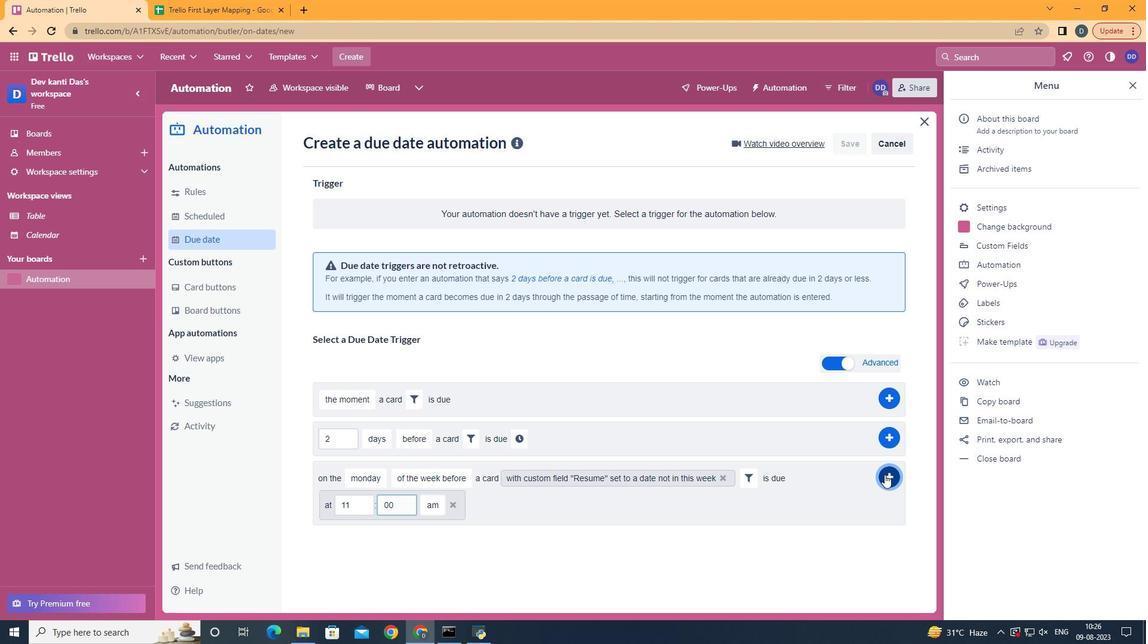 
Action: Mouse pressed left at (881, 471)
Screenshot: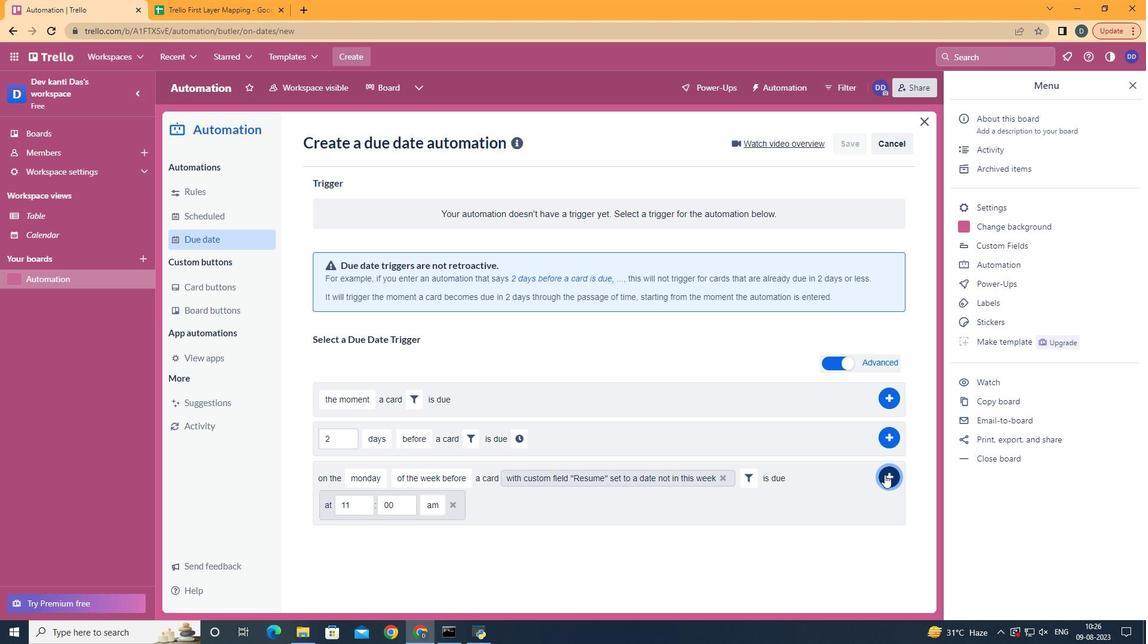 
Action: Mouse moved to (668, 233)
Screenshot: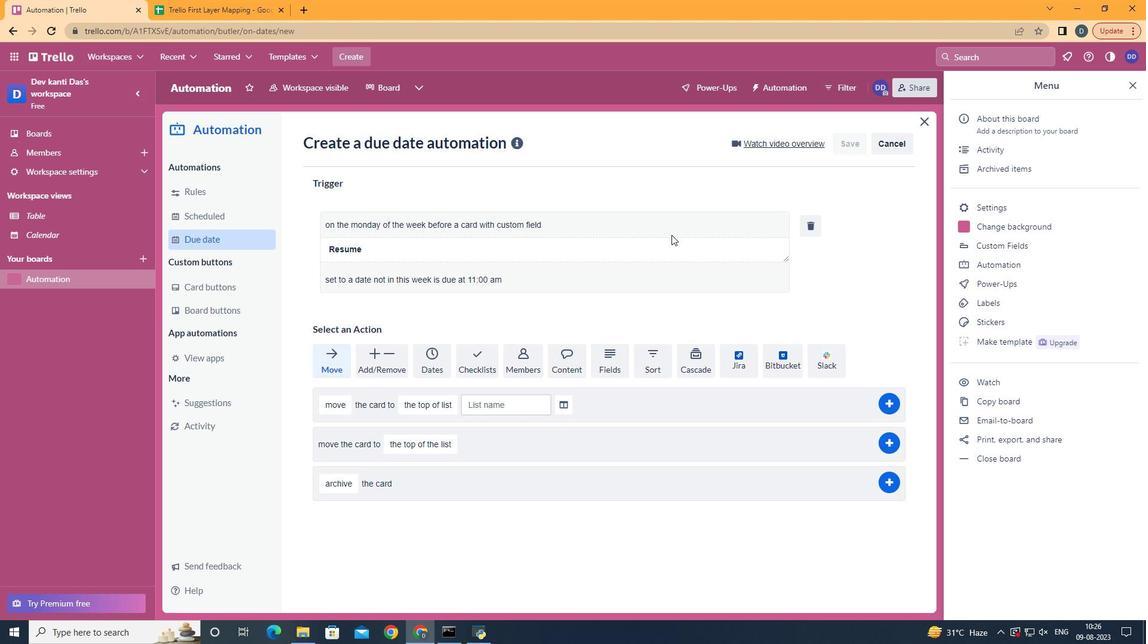 
